 Task: Find connections with filter location Bordj Bou Arreridj with filter topic #Jobopeningwith filter profile language Potuguese with filter current company British Safety Council with filter school Cambridge International School with filter industry Commercial and Industrial Machinery Maintenance with filter service category Human Resources with filter keywords title Mentor
Action: Mouse moved to (563, 66)
Screenshot: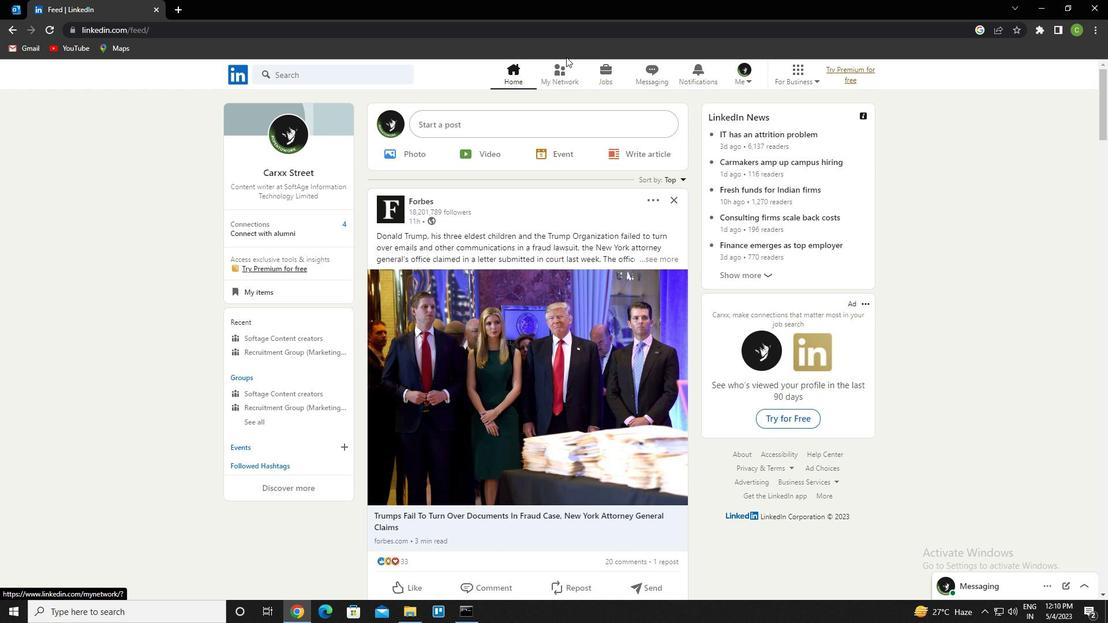 
Action: Mouse pressed left at (563, 66)
Screenshot: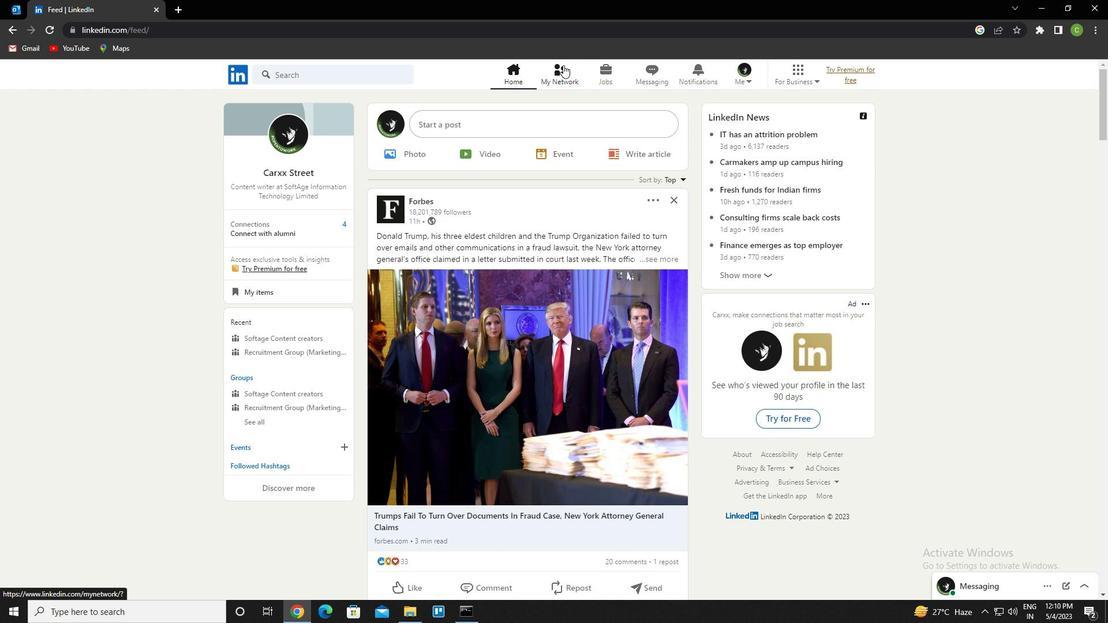 
Action: Mouse moved to (362, 140)
Screenshot: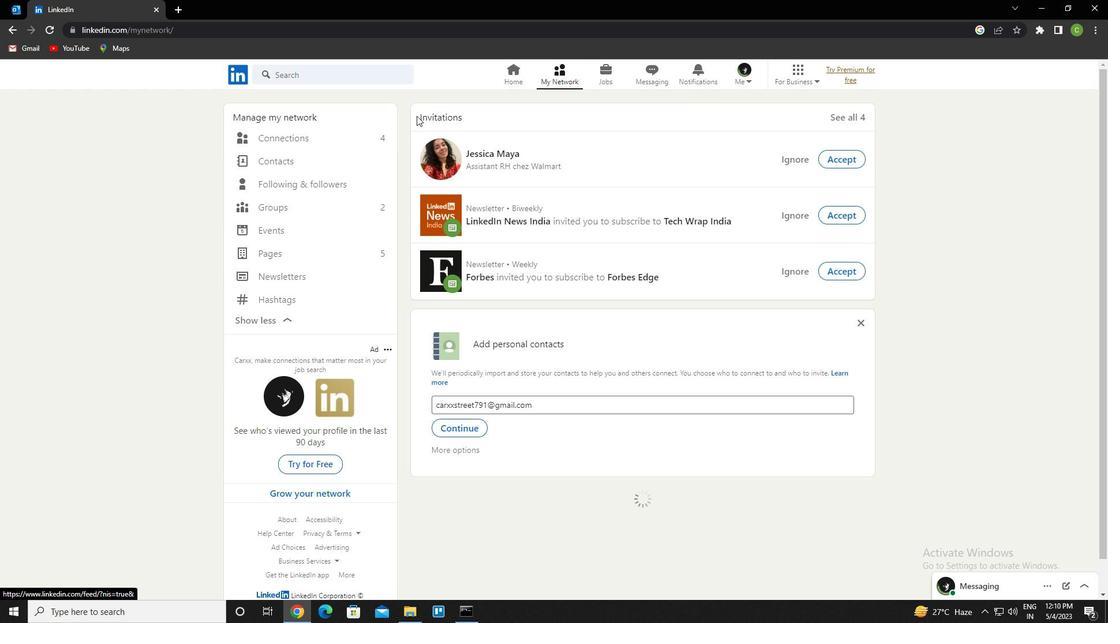 
Action: Mouse pressed left at (362, 140)
Screenshot: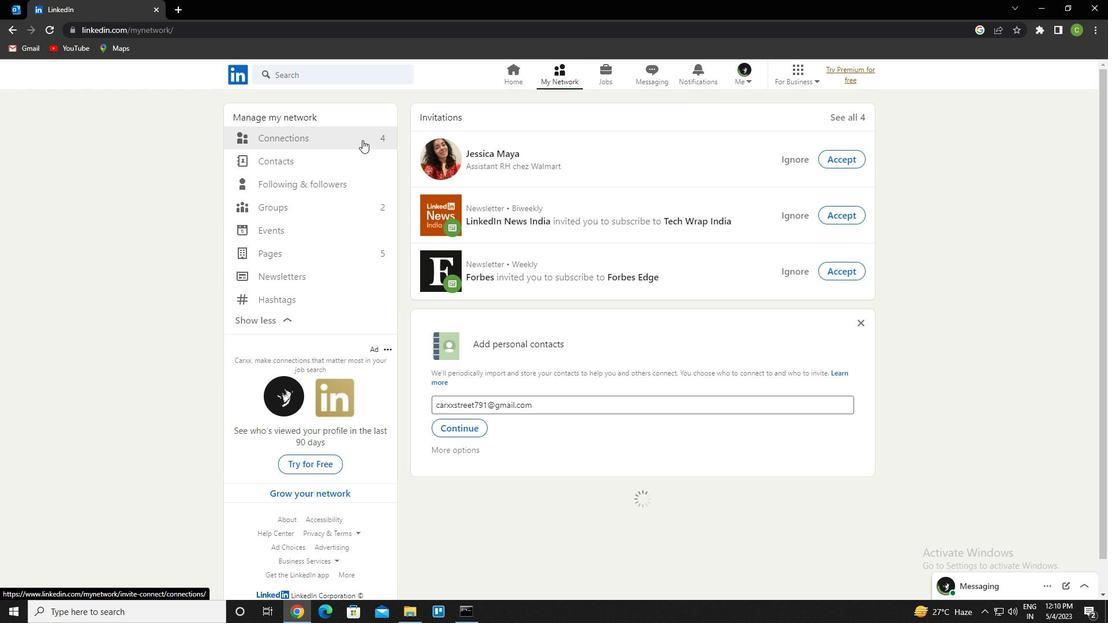
Action: Mouse moved to (642, 136)
Screenshot: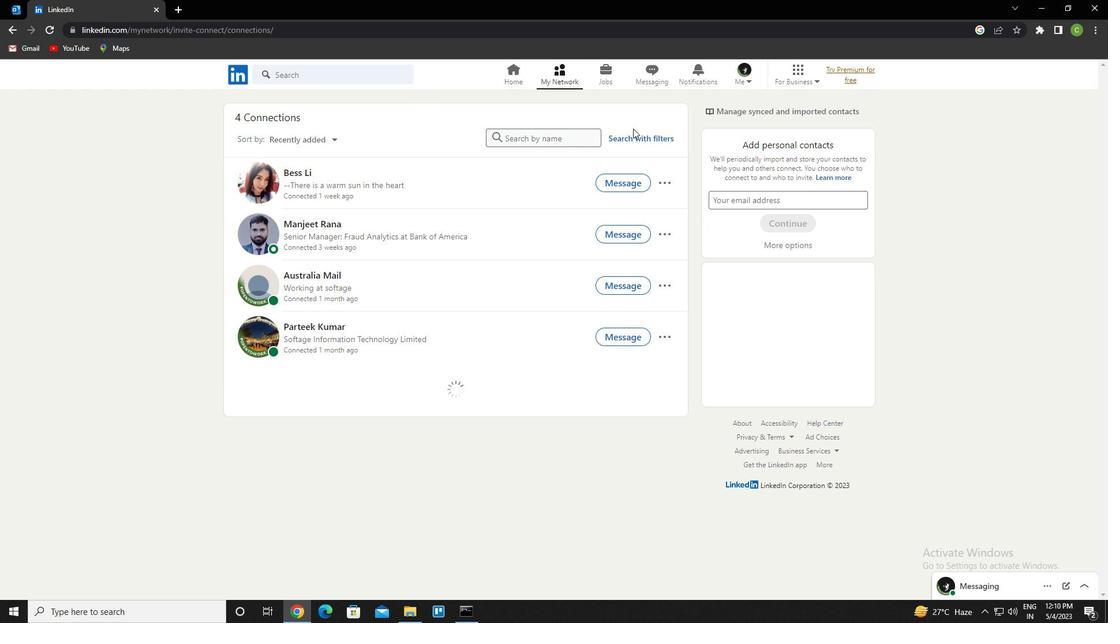 
Action: Mouse pressed left at (642, 136)
Screenshot: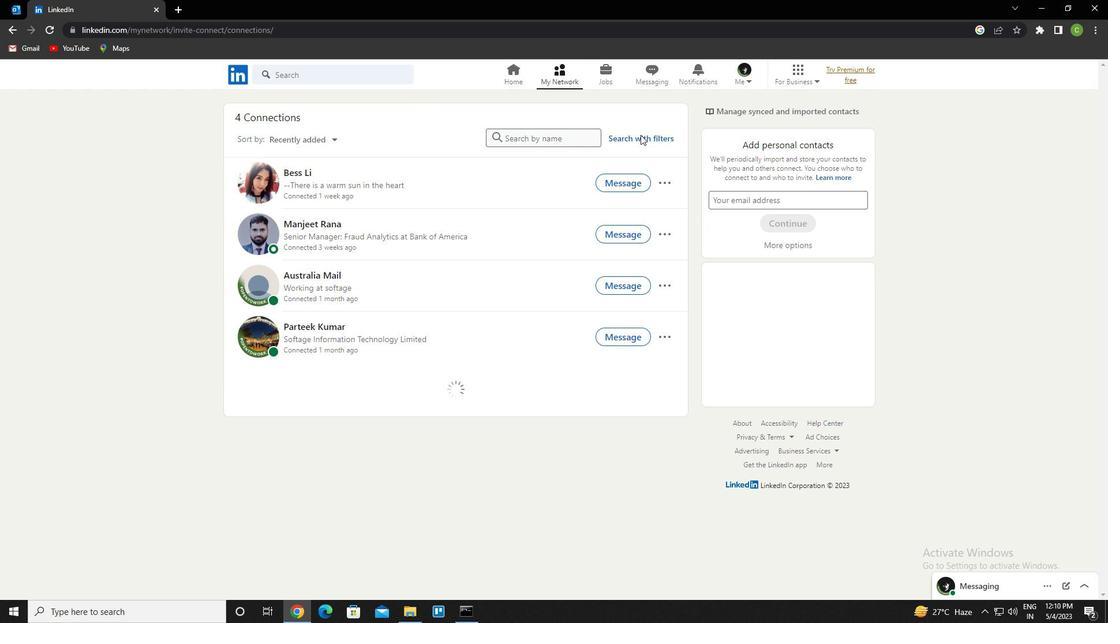 
Action: Mouse moved to (594, 104)
Screenshot: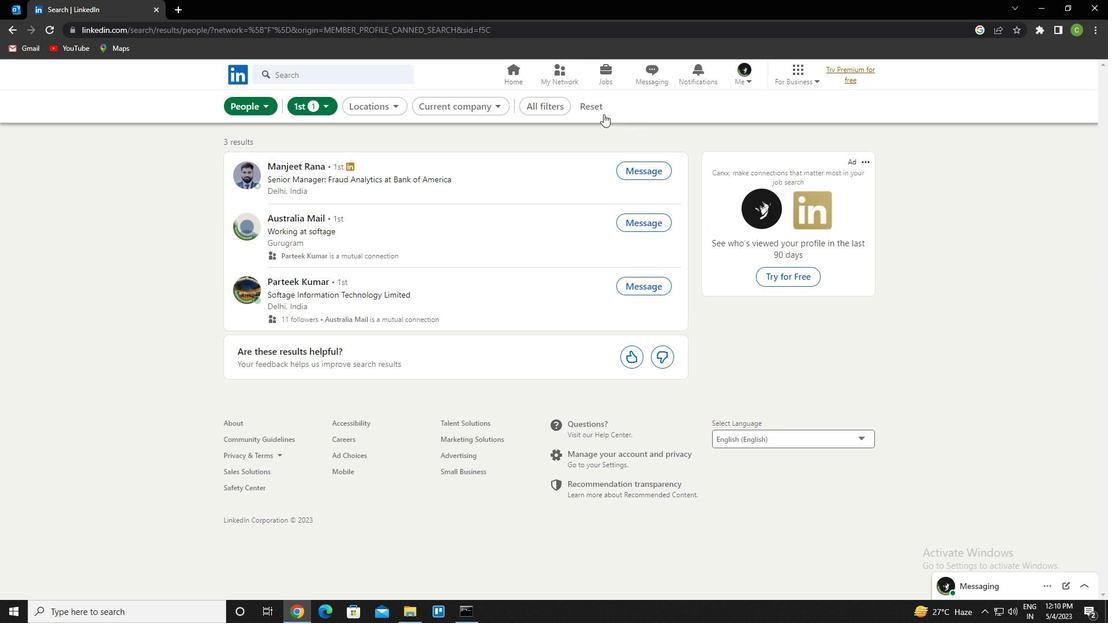 
Action: Mouse pressed left at (594, 104)
Screenshot: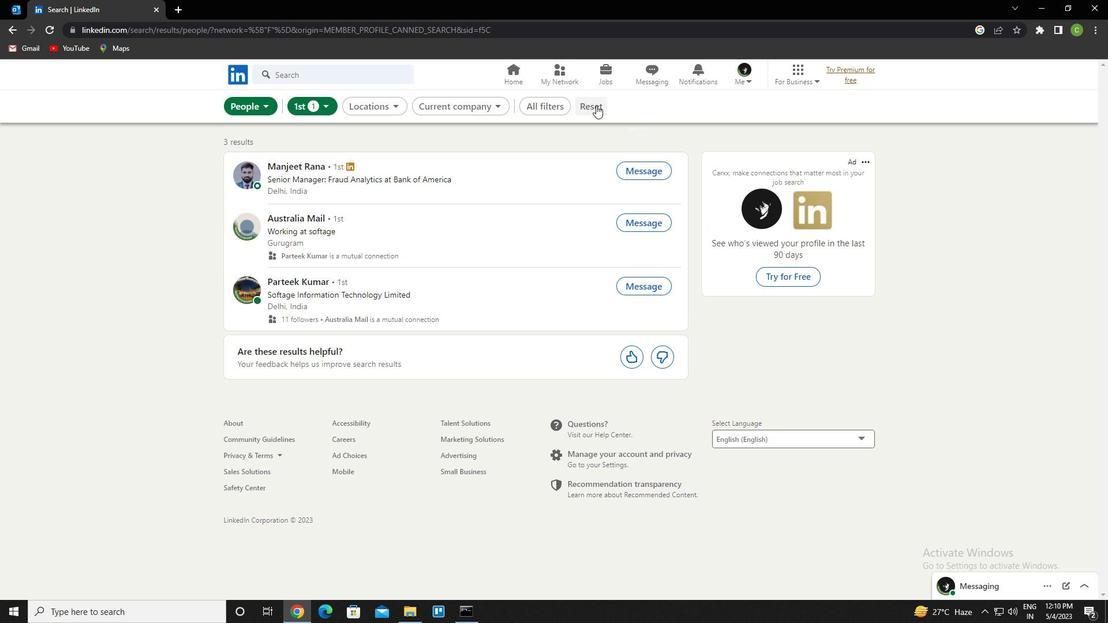 
Action: Mouse moved to (585, 109)
Screenshot: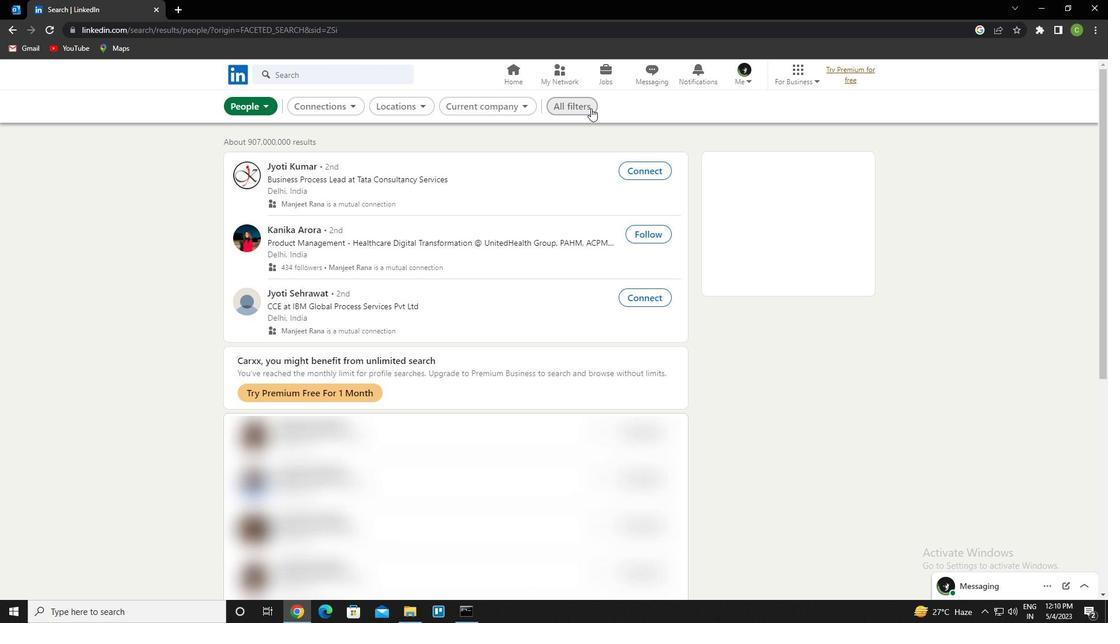 
Action: Mouse pressed left at (585, 109)
Screenshot: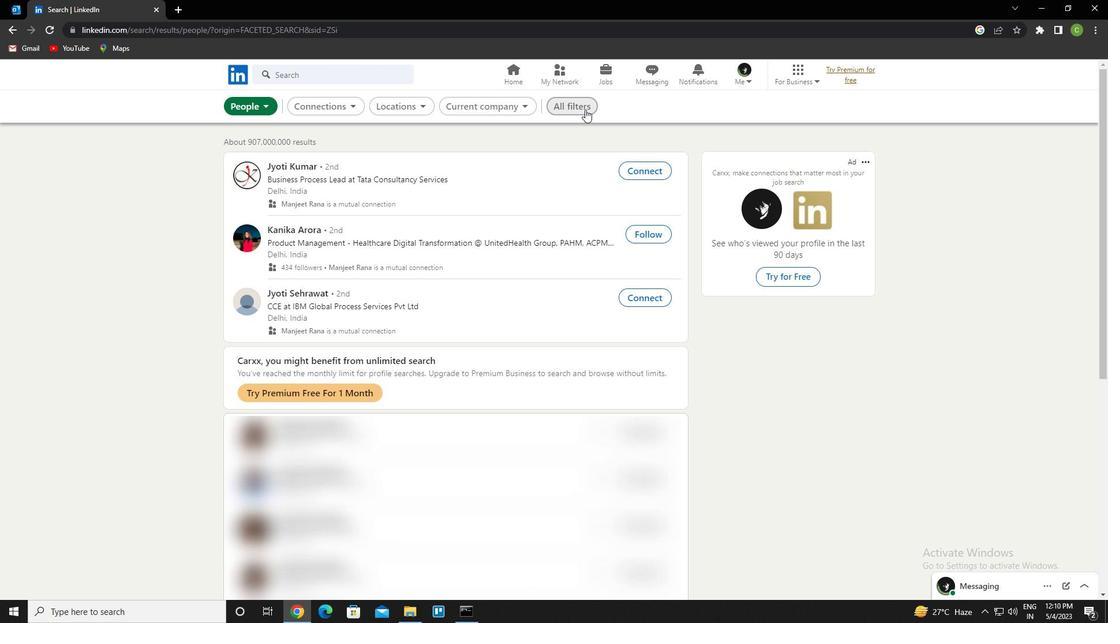 
Action: Mouse moved to (945, 304)
Screenshot: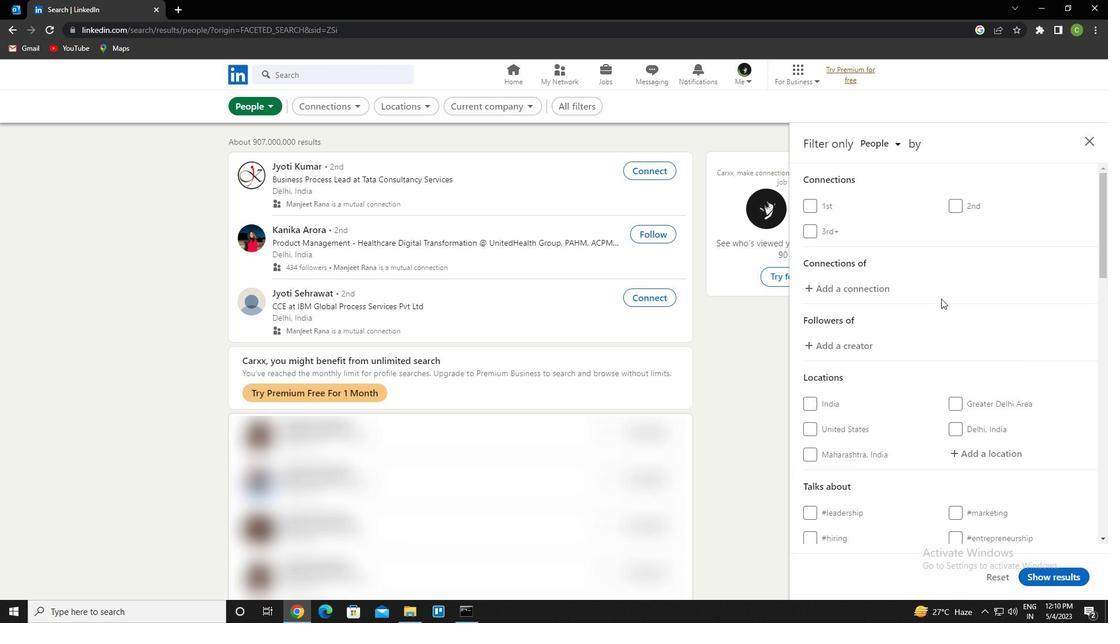 
Action: Mouse scrolled (945, 303) with delta (0, 0)
Screenshot: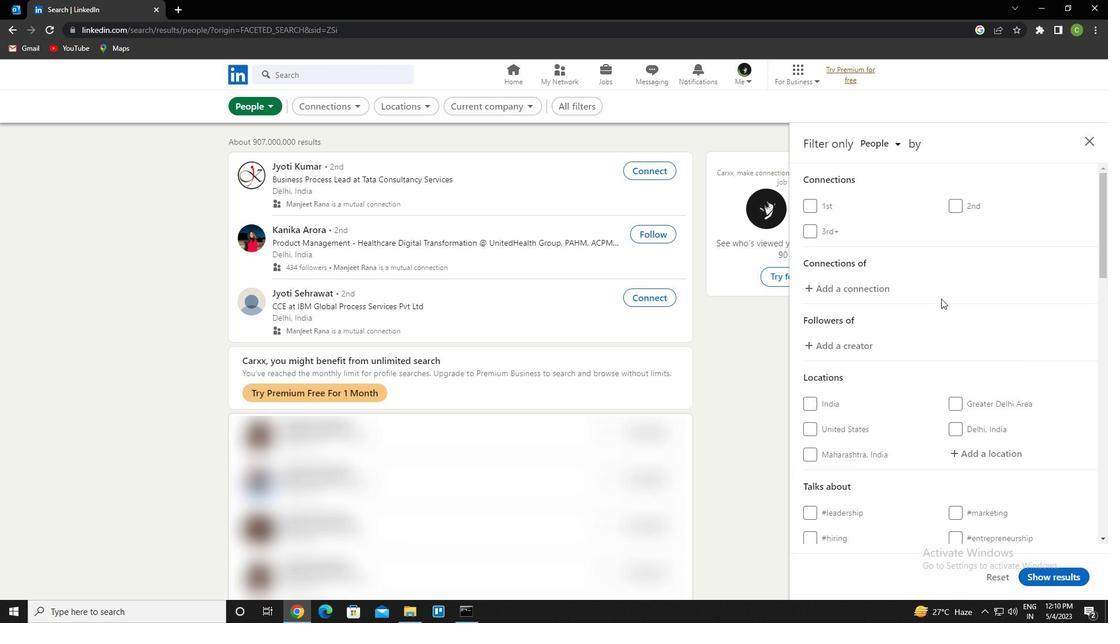 
Action: Mouse moved to (987, 388)
Screenshot: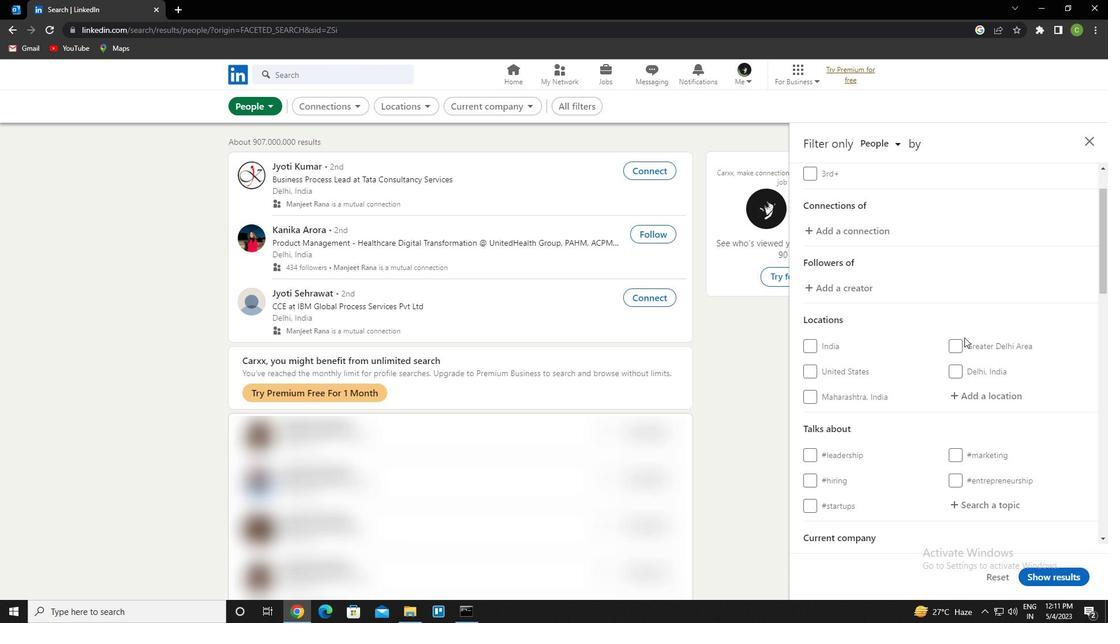 
Action: Mouse pressed left at (987, 388)
Screenshot: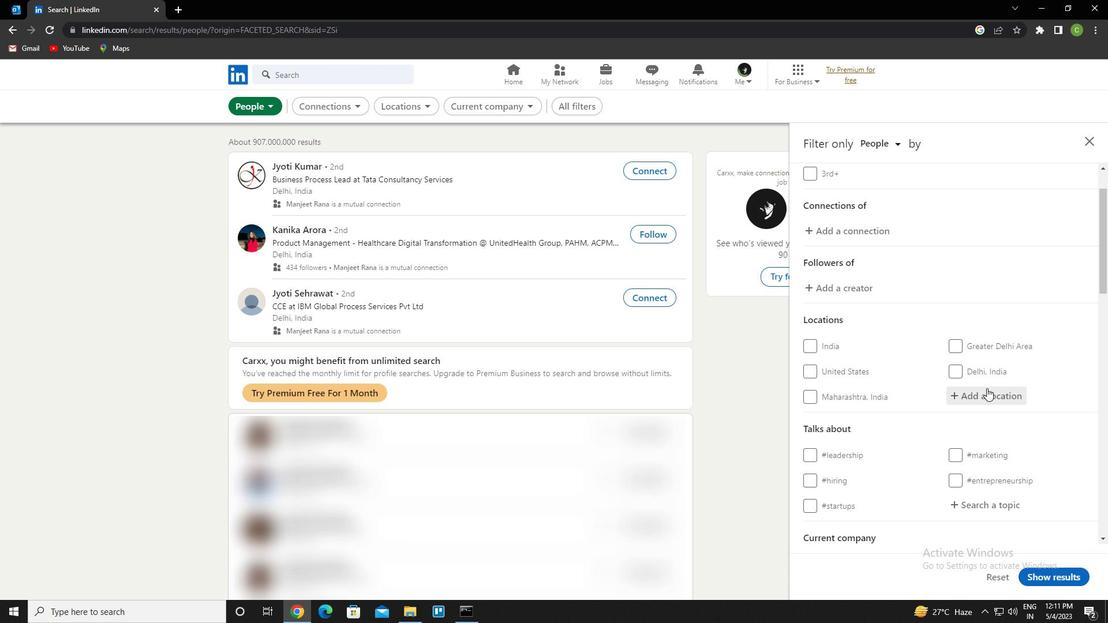 
Action: Key pressed <Key.caps_lock>b<Key.caps_lock>ordj<Key.space>bou<Key.space>arrer<Key.down><Key.enter>
Screenshot: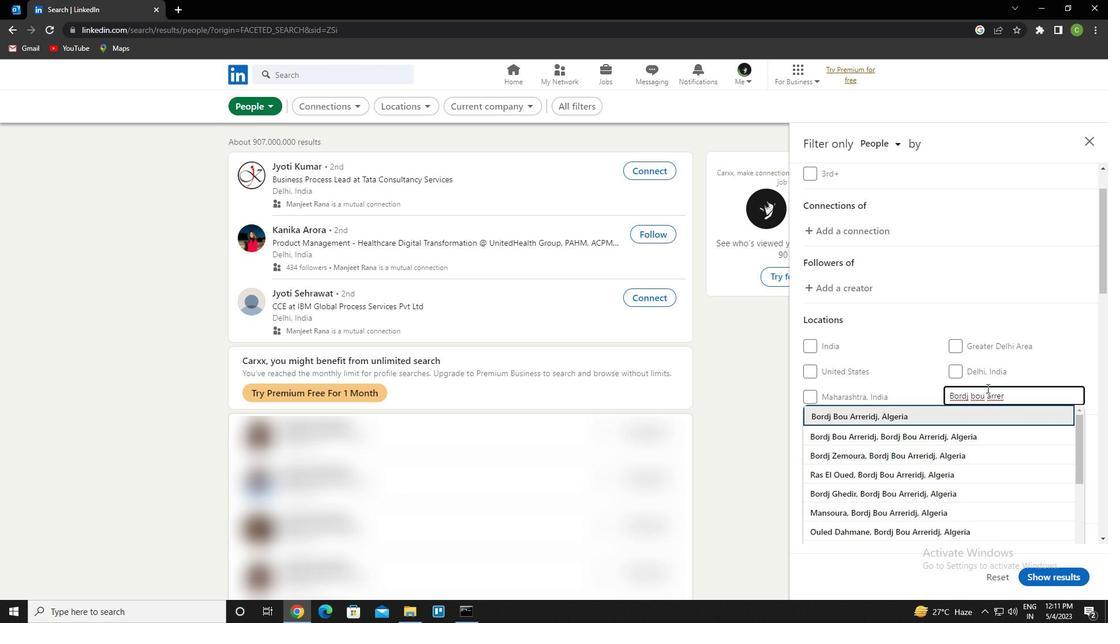
Action: Mouse moved to (988, 388)
Screenshot: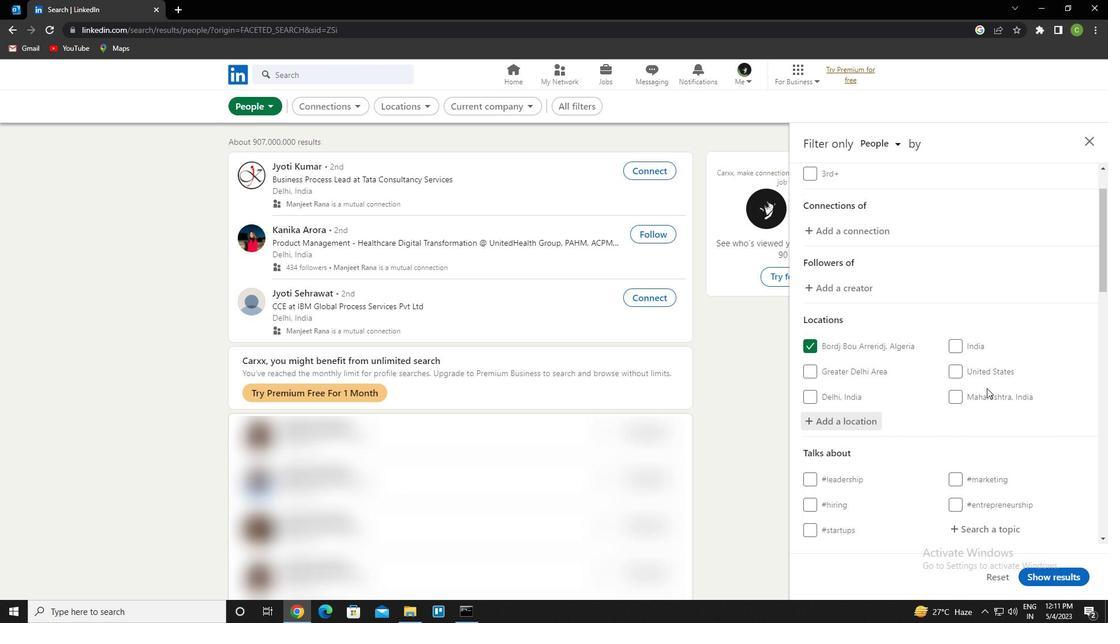 
Action: Mouse scrolled (988, 388) with delta (0, 0)
Screenshot: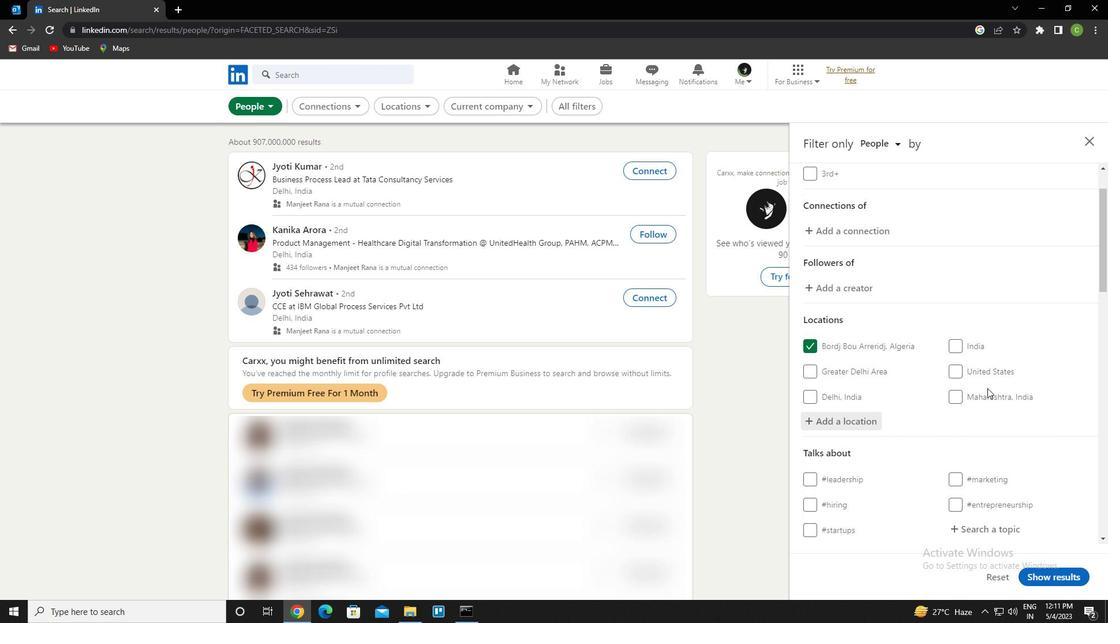 
Action: Mouse moved to (988, 387)
Screenshot: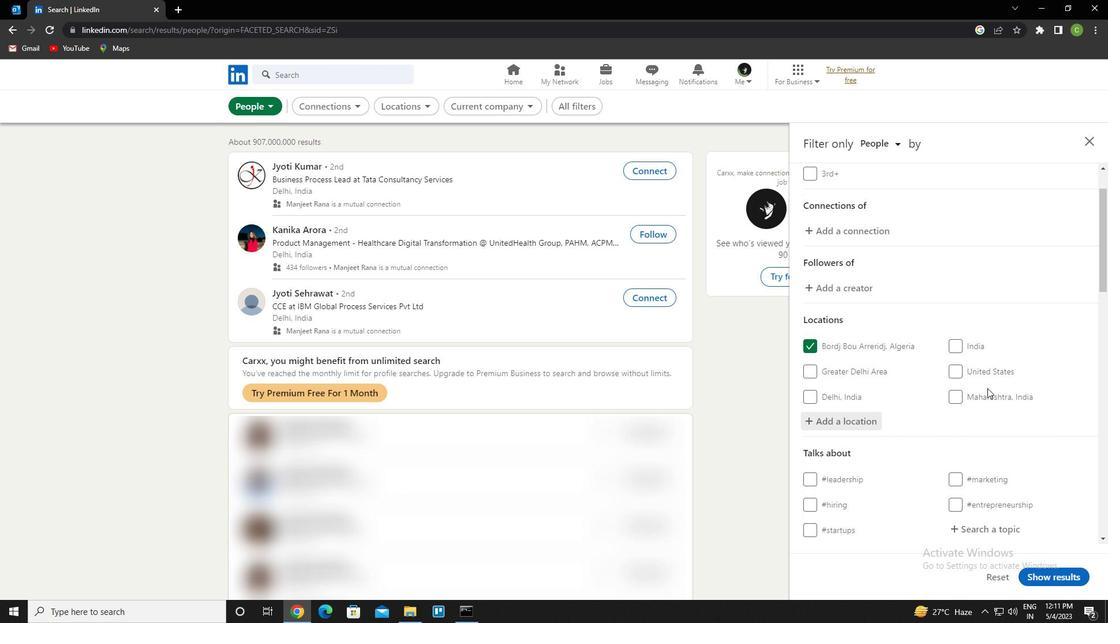 
Action: Mouse scrolled (988, 386) with delta (0, 0)
Screenshot: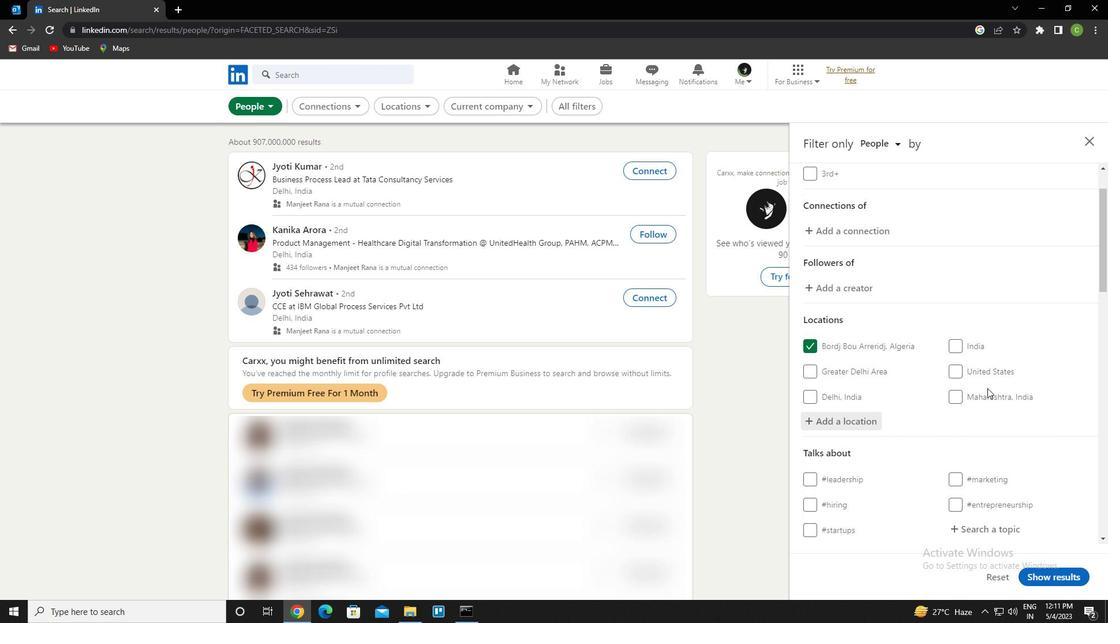 
Action: Mouse moved to (999, 409)
Screenshot: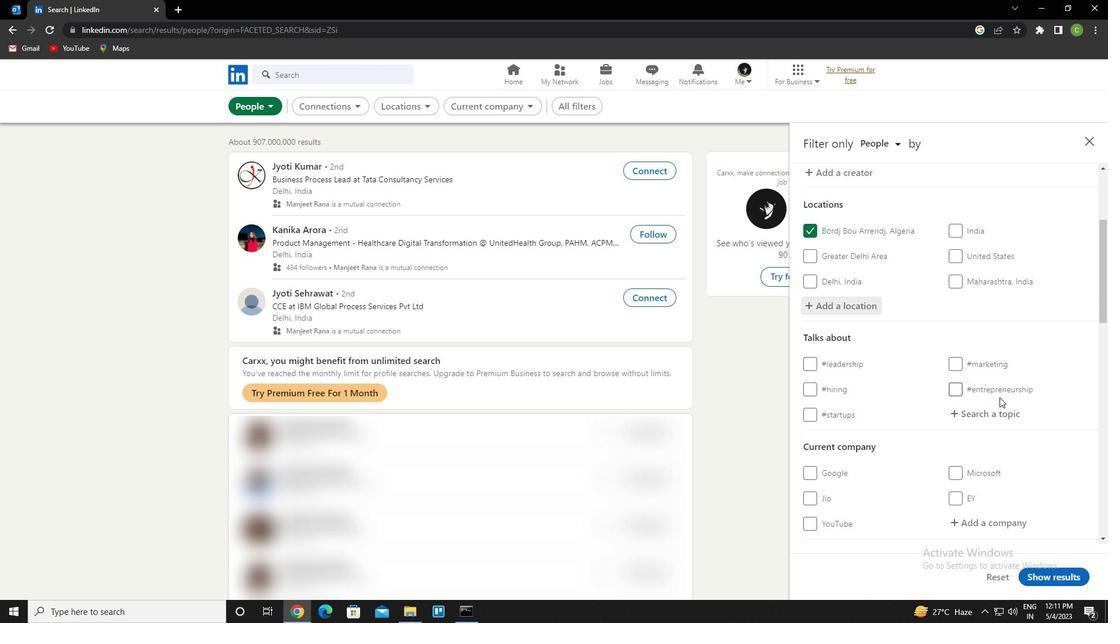 
Action: Mouse pressed left at (999, 409)
Screenshot: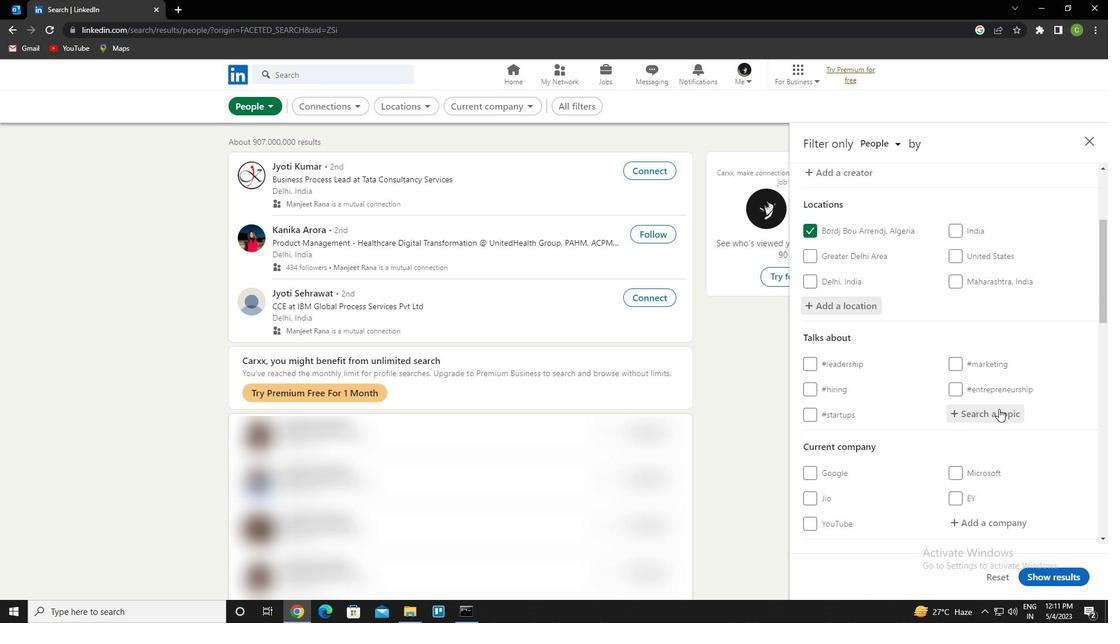 
Action: Mouse moved to (999, 409)
Screenshot: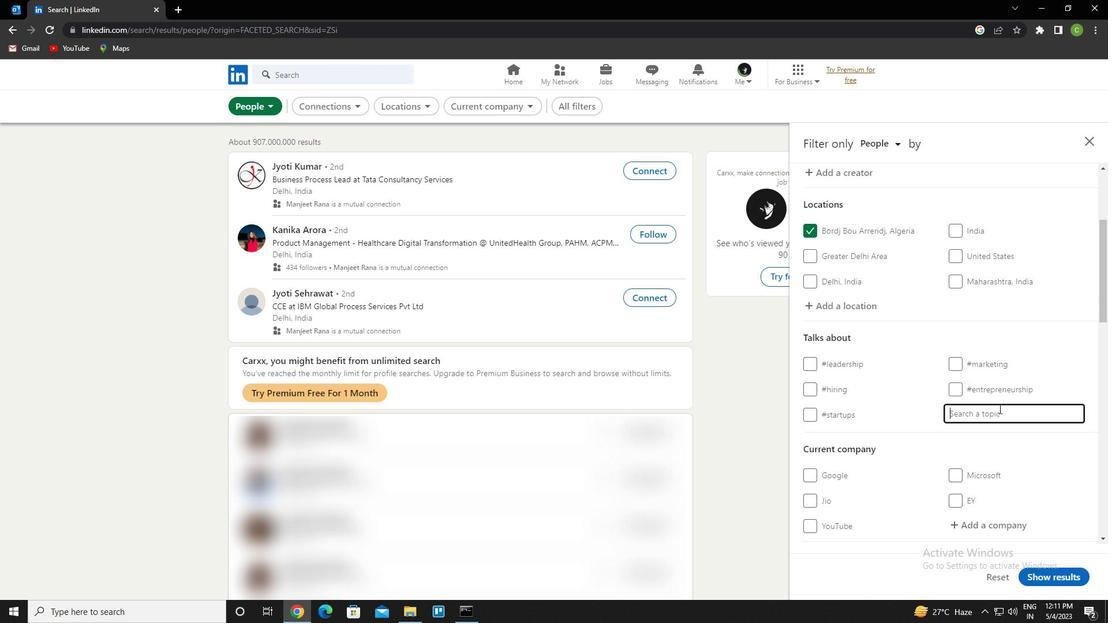 
Action: Key pressed jobopening<Key.down><Key.enter>
Screenshot: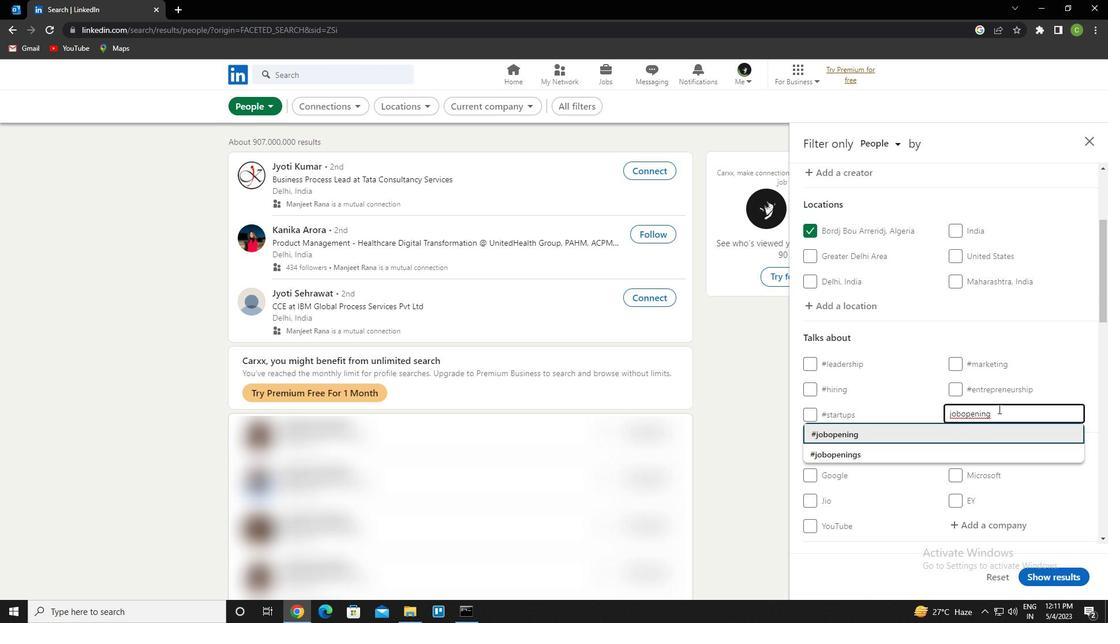 
Action: Mouse scrolled (999, 408) with delta (0, 0)
Screenshot: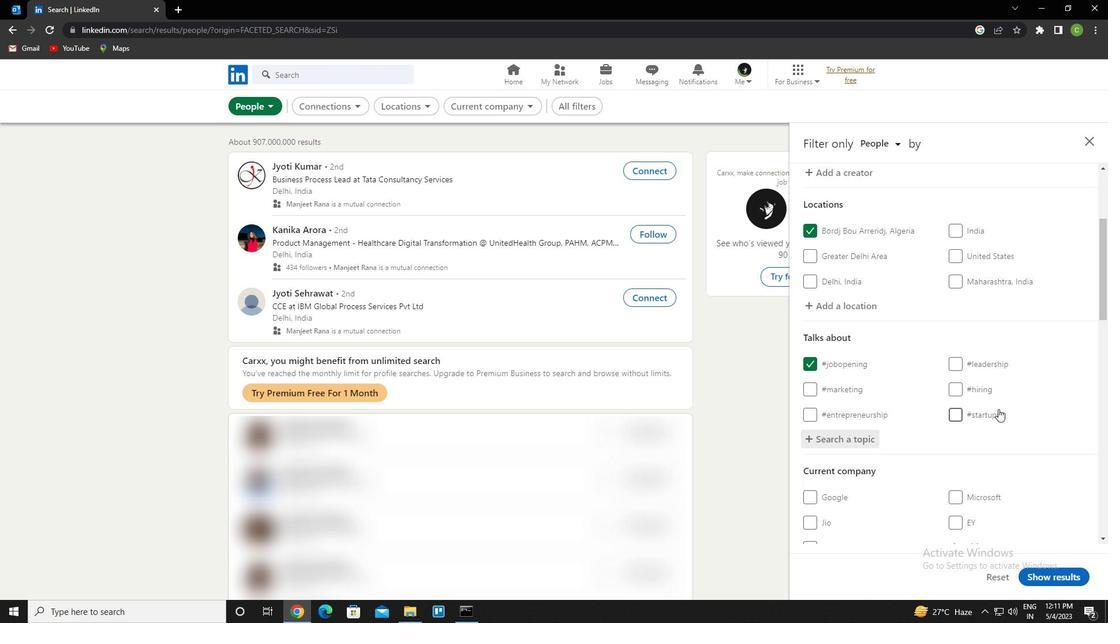 
Action: Mouse moved to (998, 412)
Screenshot: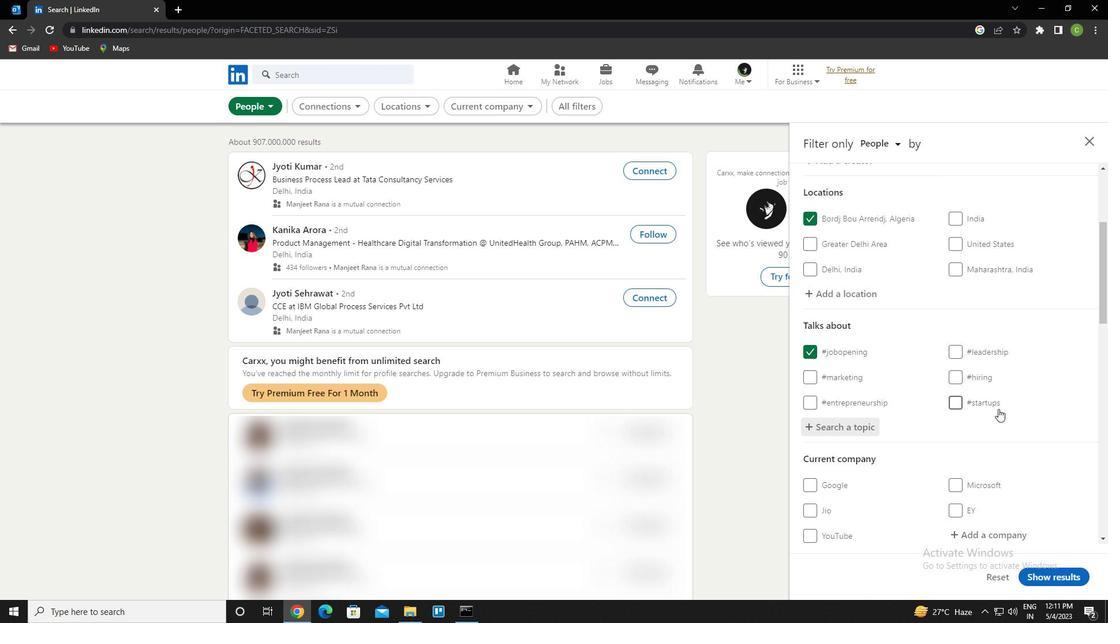 
Action: Mouse scrolled (998, 412) with delta (0, 0)
Screenshot: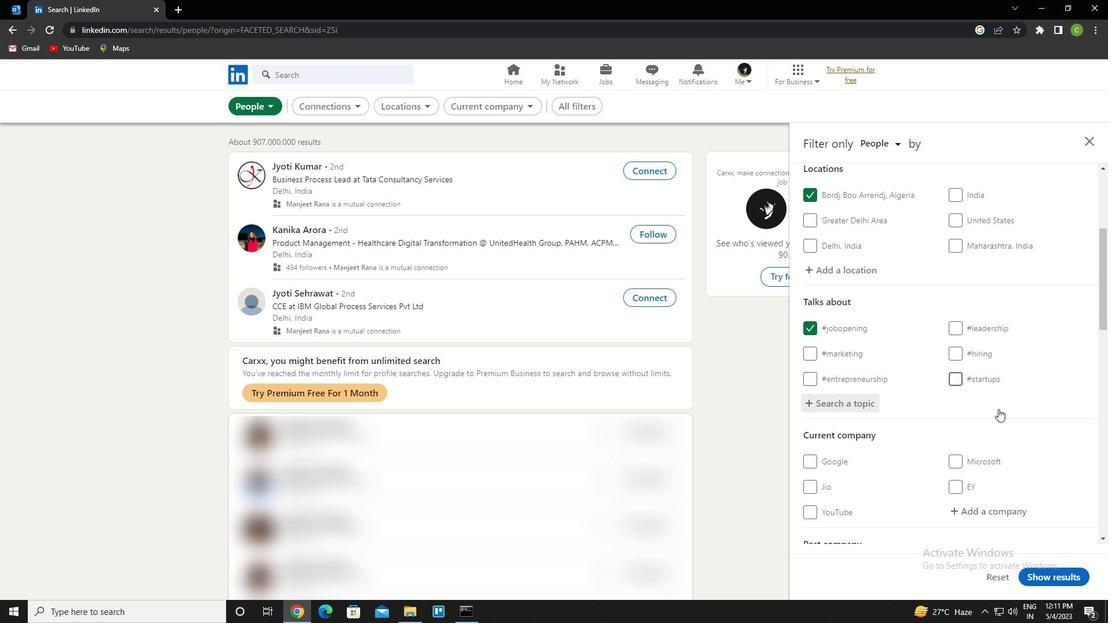 
Action: Mouse scrolled (998, 412) with delta (0, 0)
Screenshot: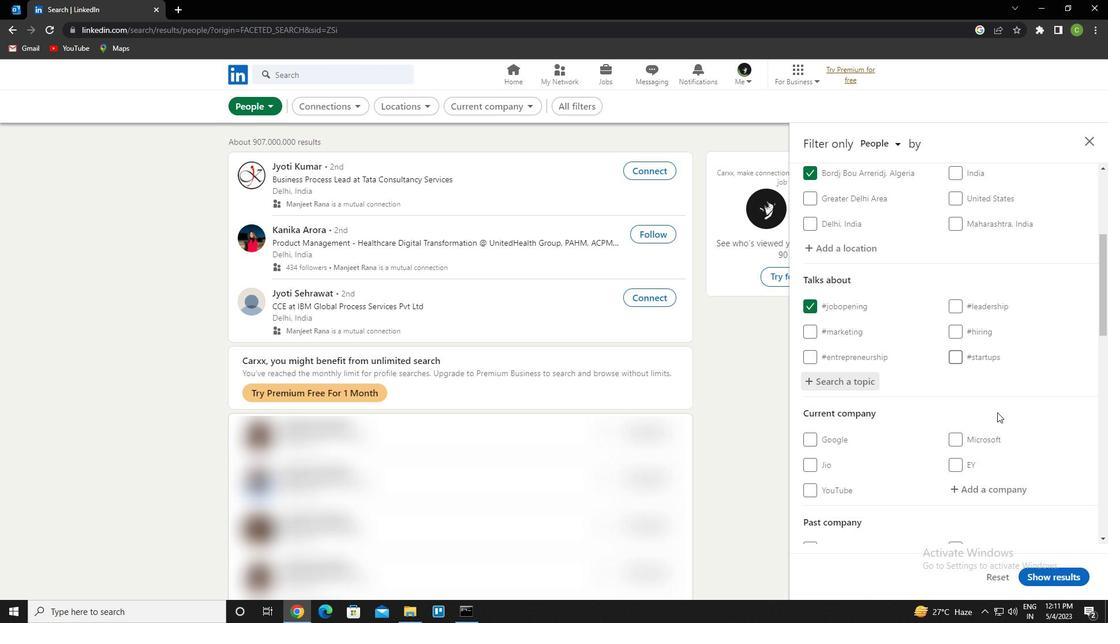 
Action: Mouse scrolled (998, 412) with delta (0, 0)
Screenshot: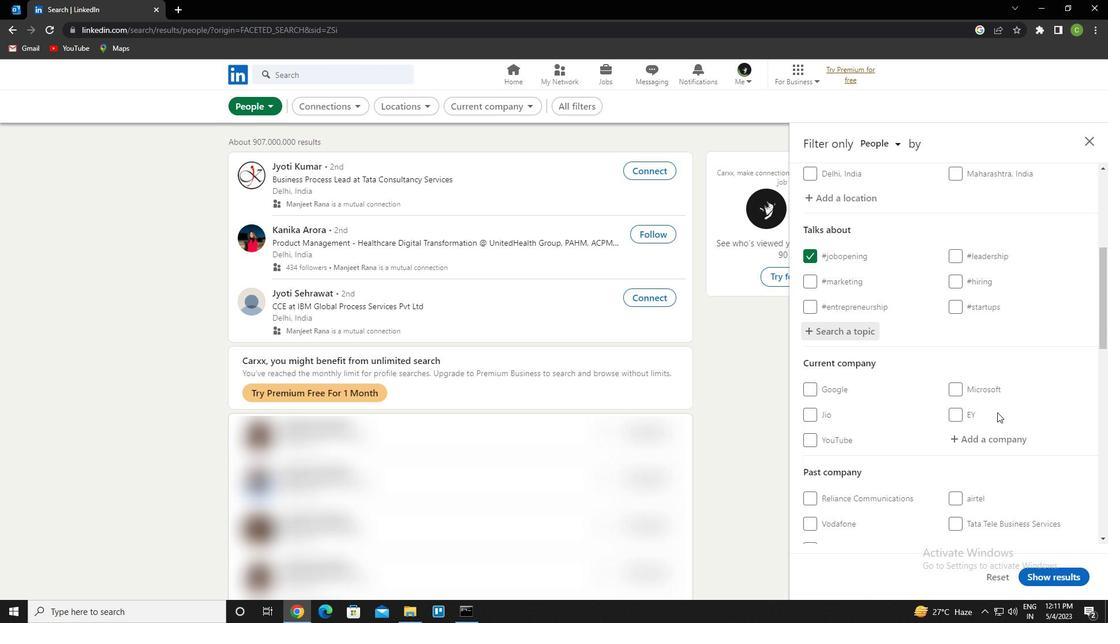 
Action: Mouse scrolled (998, 412) with delta (0, 0)
Screenshot: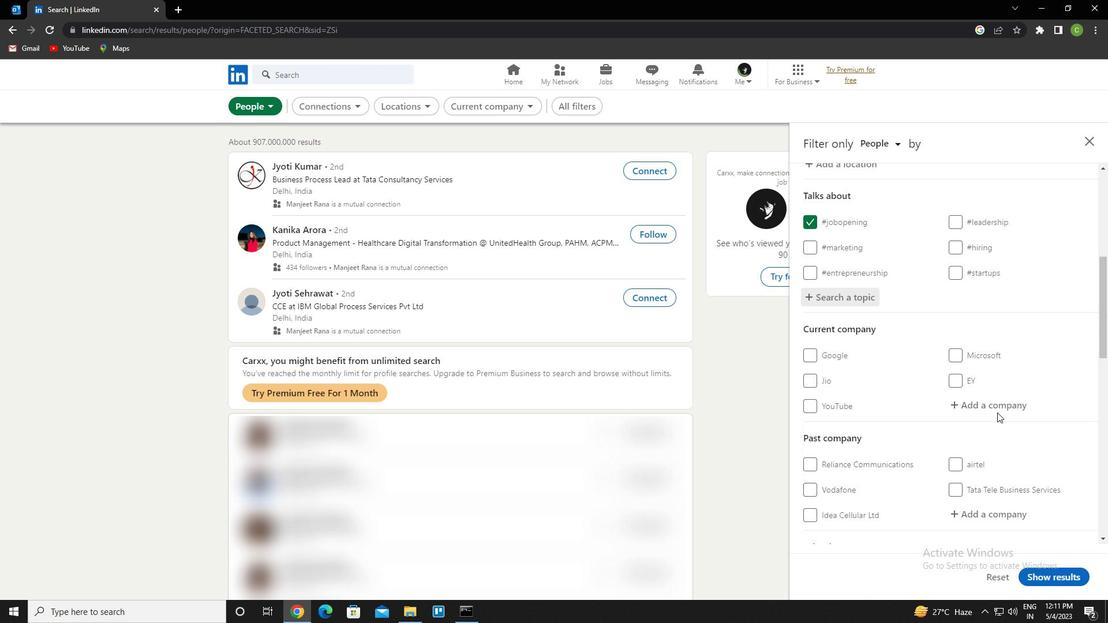 
Action: Mouse moved to (978, 399)
Screenshot: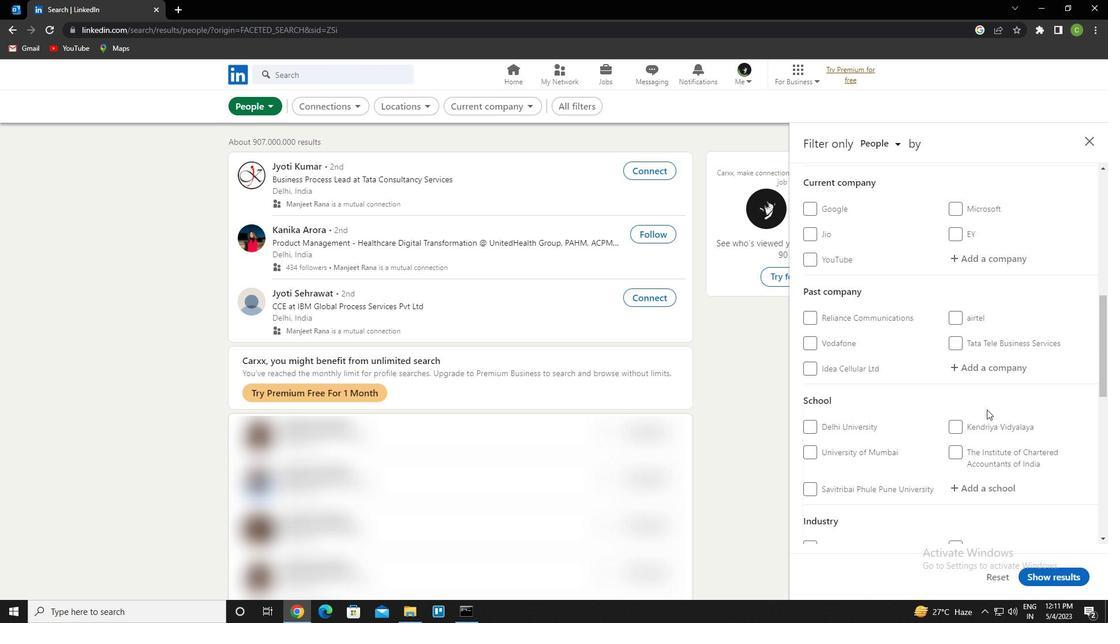 
Action: Mouse scrolled (978, 399) with delta (0, 0)
Screenshot: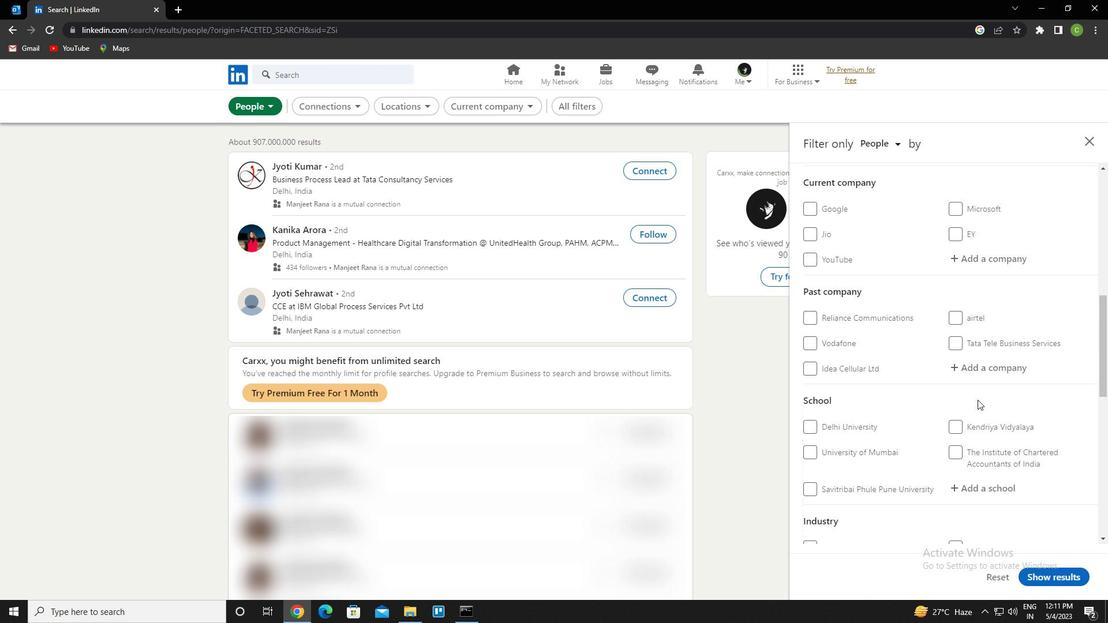 
Action: Mouse scrolled (978, 399) with delta (0, 0)
Screenshot: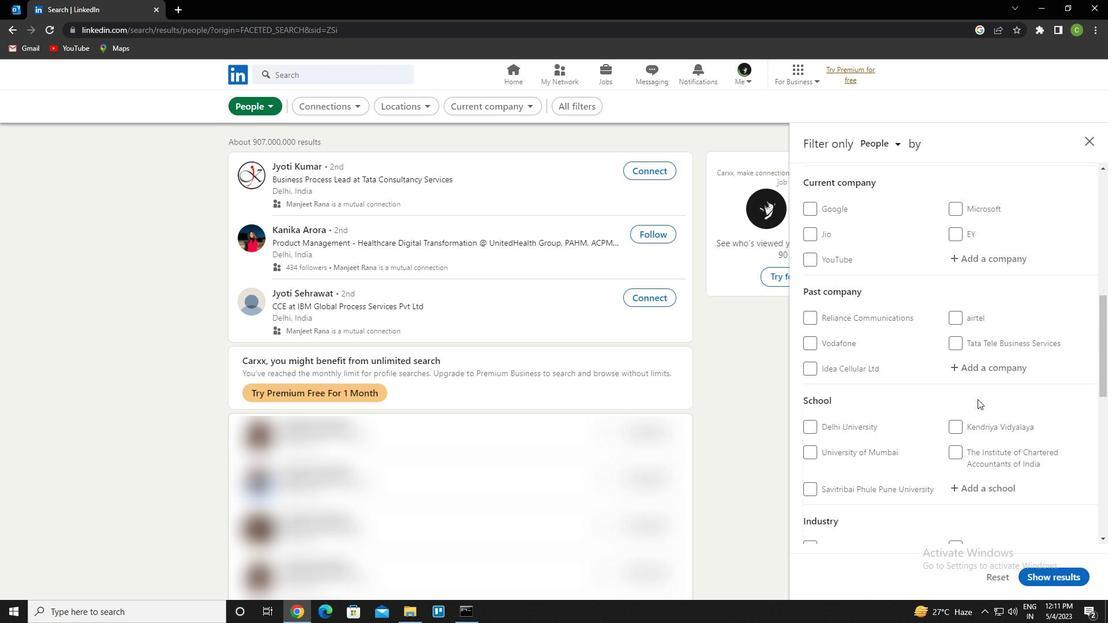 
Action: Mouse scrolled (978, 399) with delta (0, 0)
Screenshot: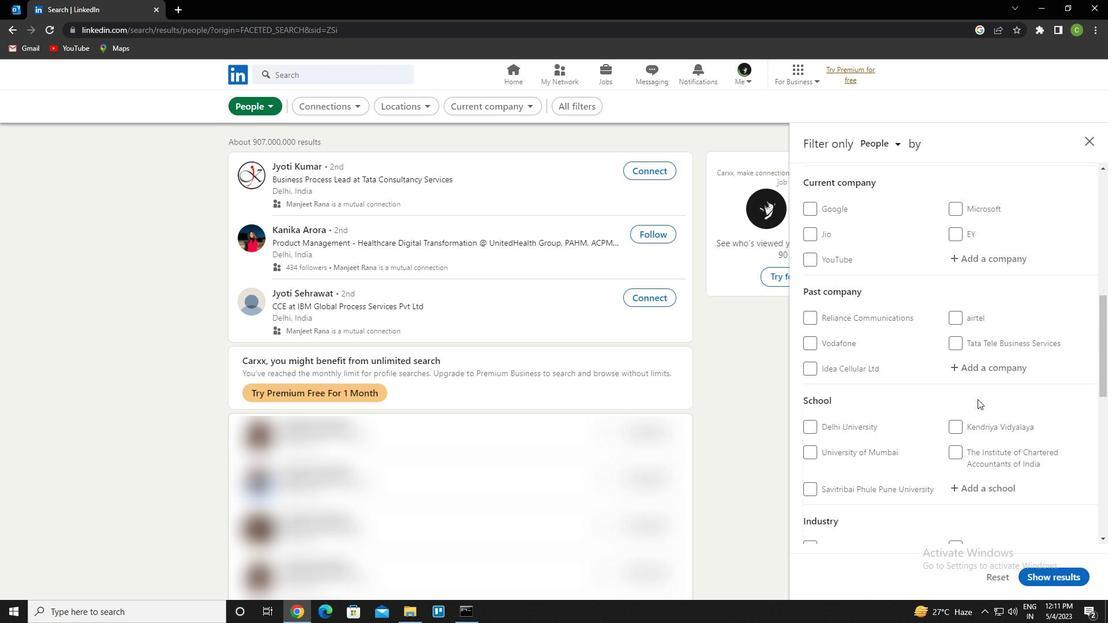
Action: Mouse scrolled (978, 399) with delta (0, 0)
Screenshot: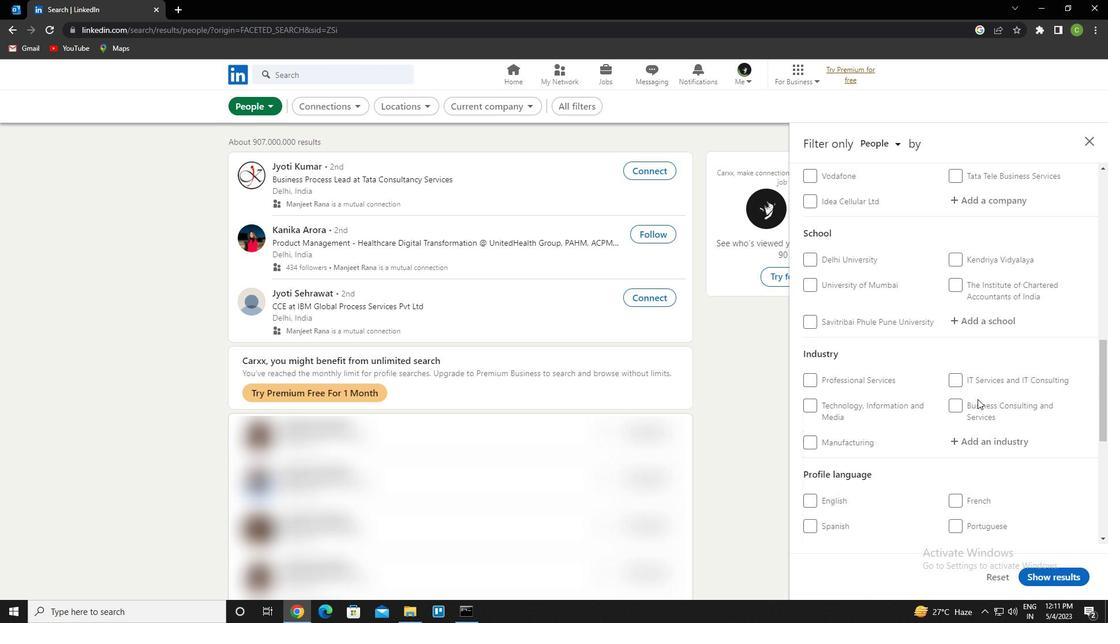 
Action: Mouse moved to (954, 462)
Screenshot: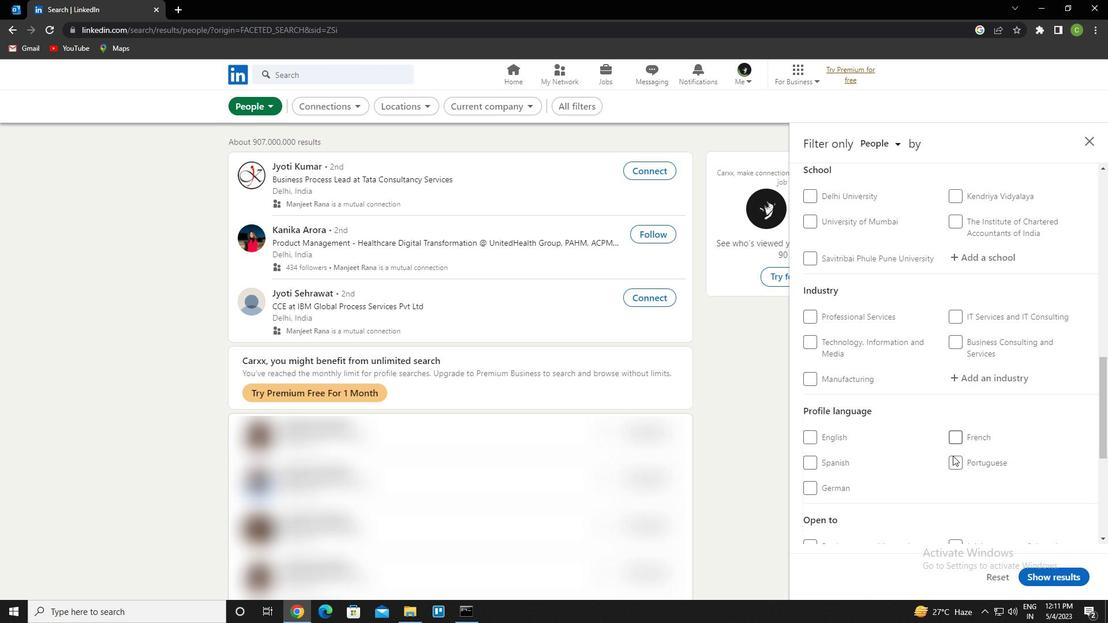 
Action: Mouse pressed left at (954, 462)
Screenshot: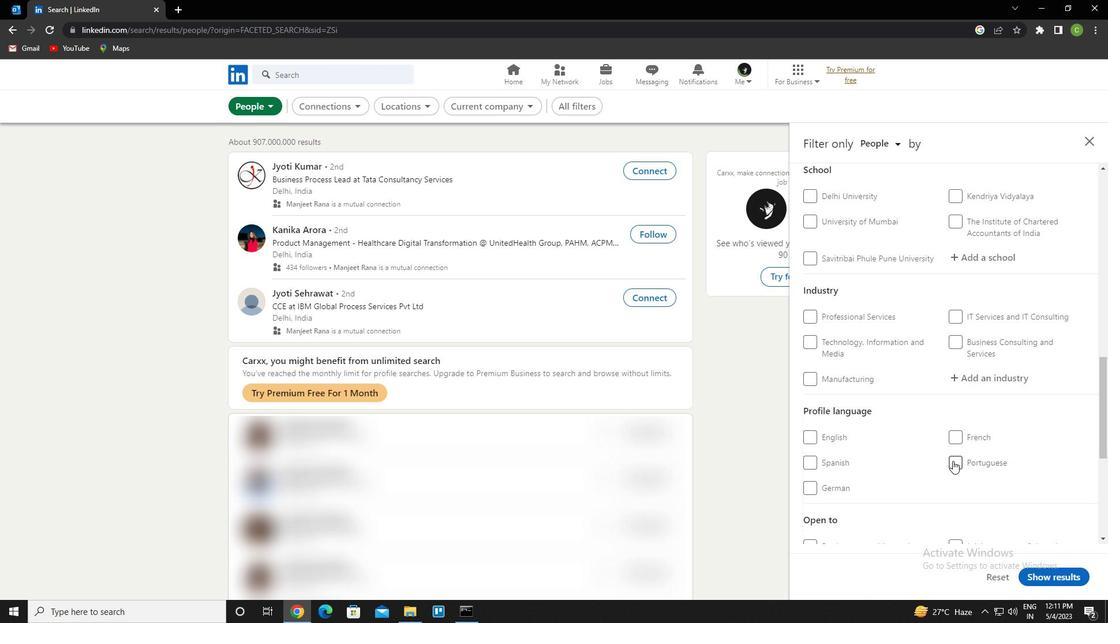 
Action: Mouse moved to (888, 413)
Screenshot: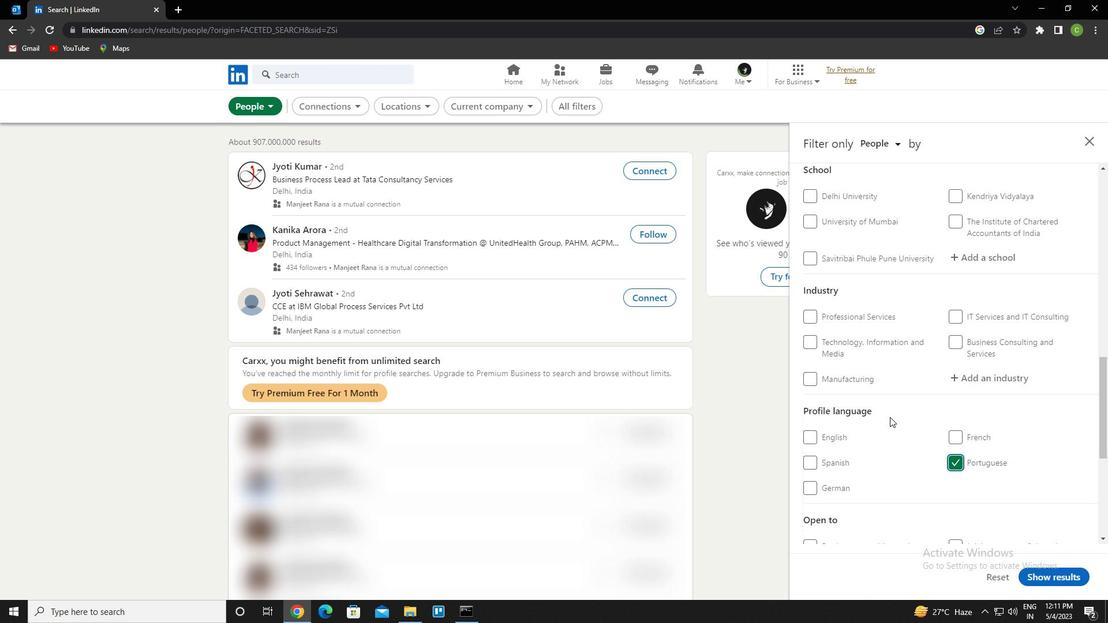 
Action: Mouse scrolled (888, 414) with delta (0, 0)
Screenshot: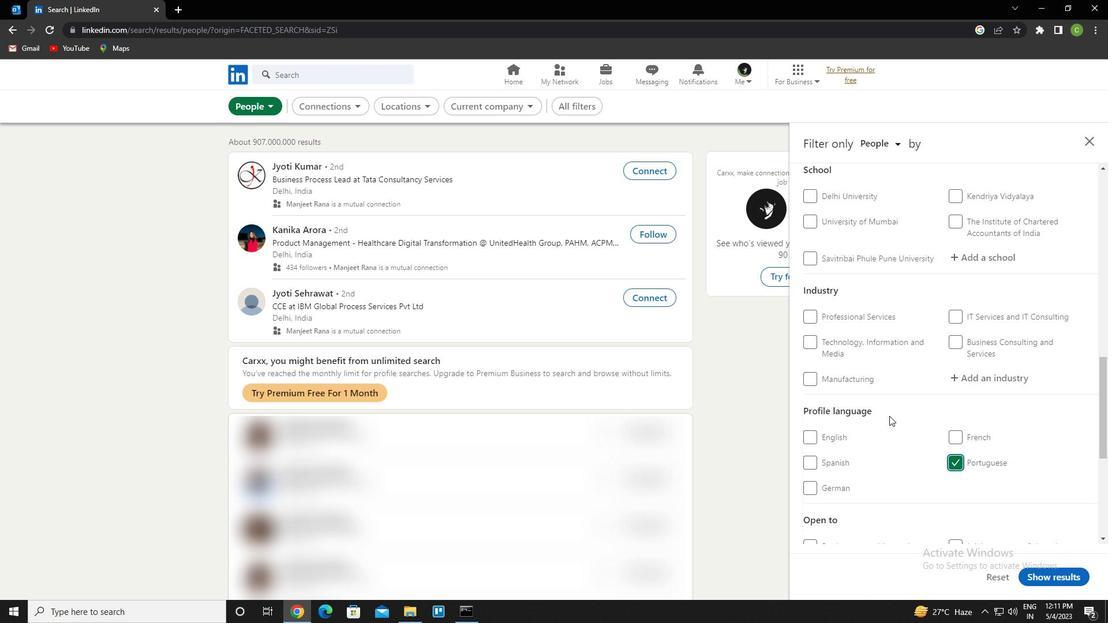 
Action: Mouse scrolled (888, 414) with delta (0, 0)
Screenshot: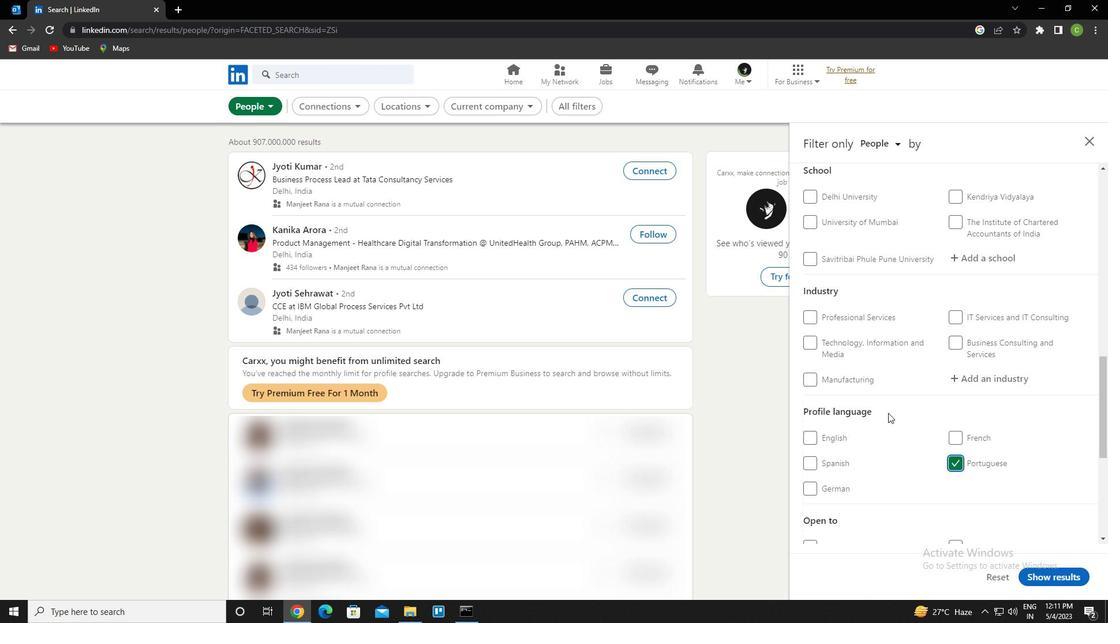 
Action: Mouse scrolled (888, 414) with delta (0, 0)
Screenshot: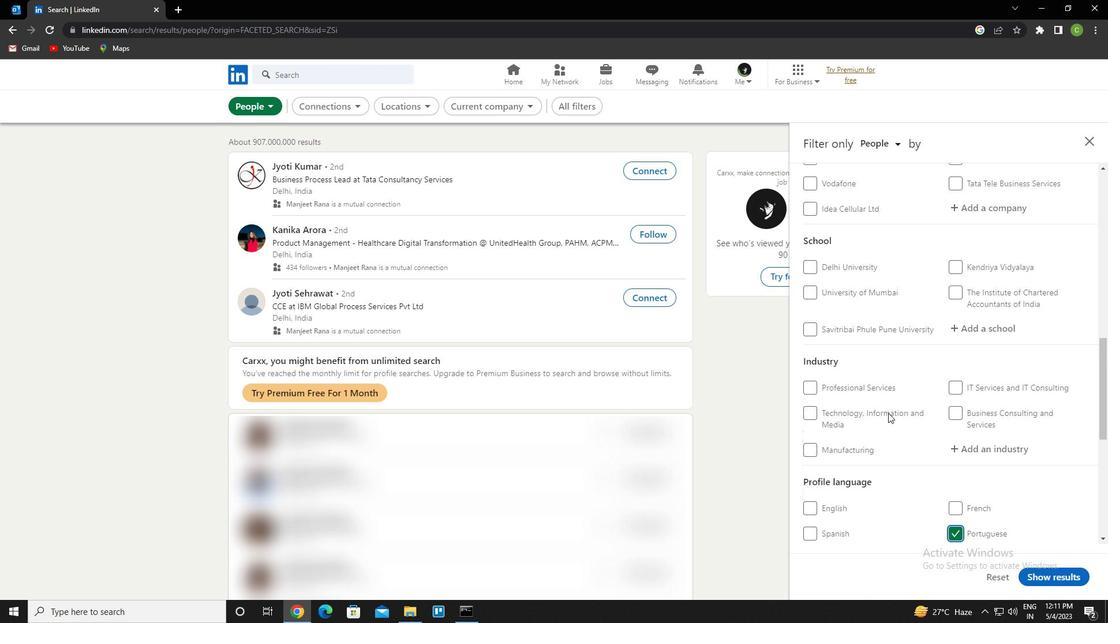
Action: Mouse scrolled (888, 414) with delta (0, 0)
Screenshot: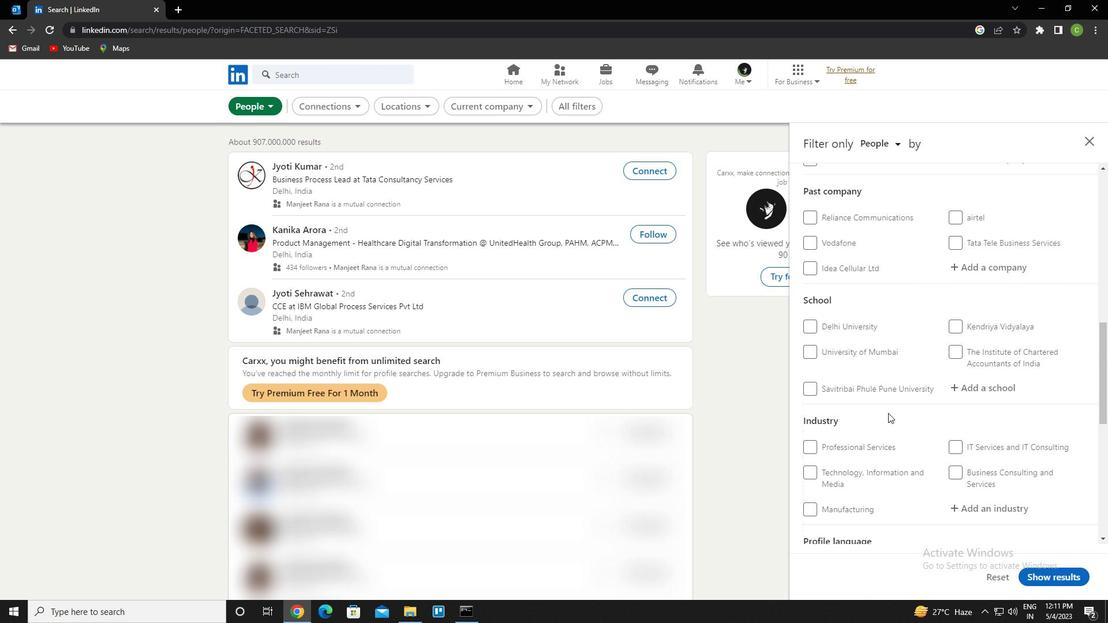 
Action: Mouse scrolled (888, 414) with delta (0, 0)
Screenshot: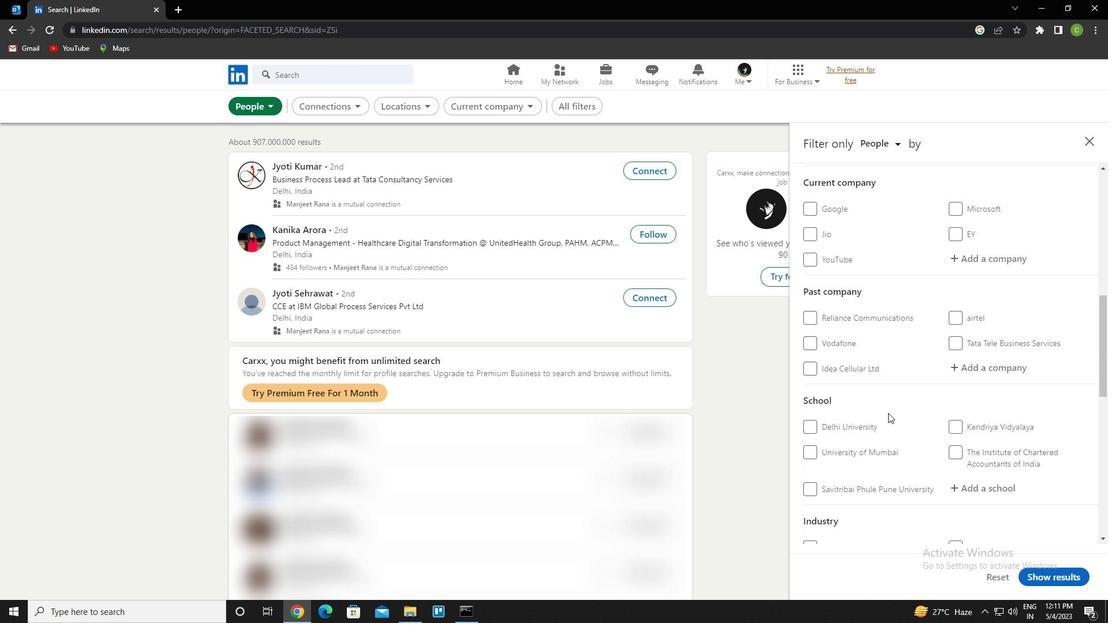
Action: Mouse moved to (1000, 321)
Screenshot: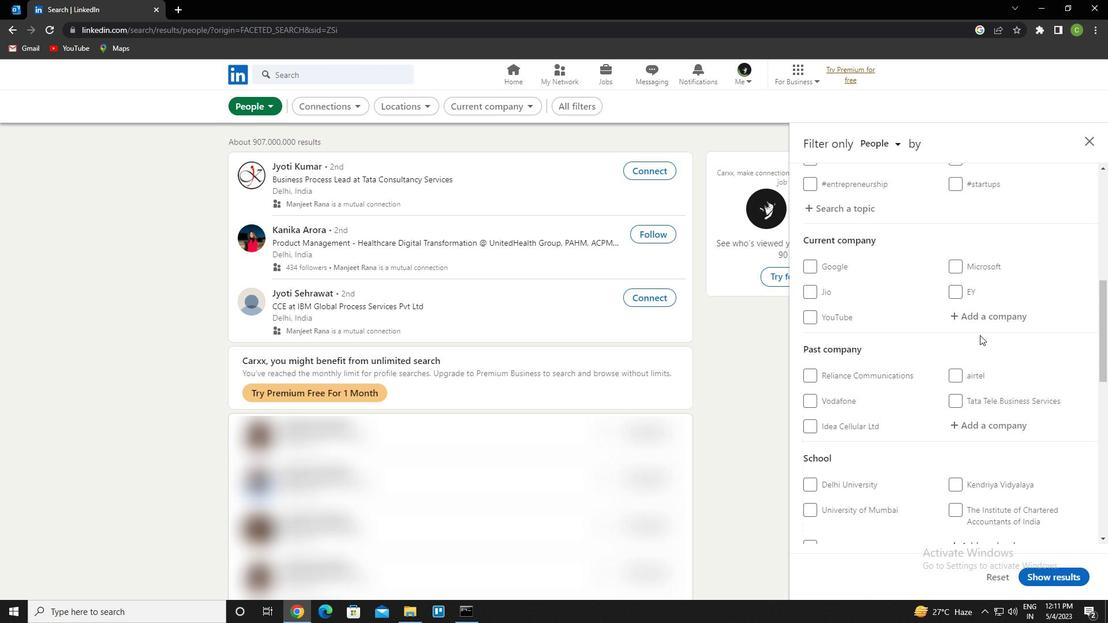 
Action: Mouse pressed left at (1000, 321)
Screenshot: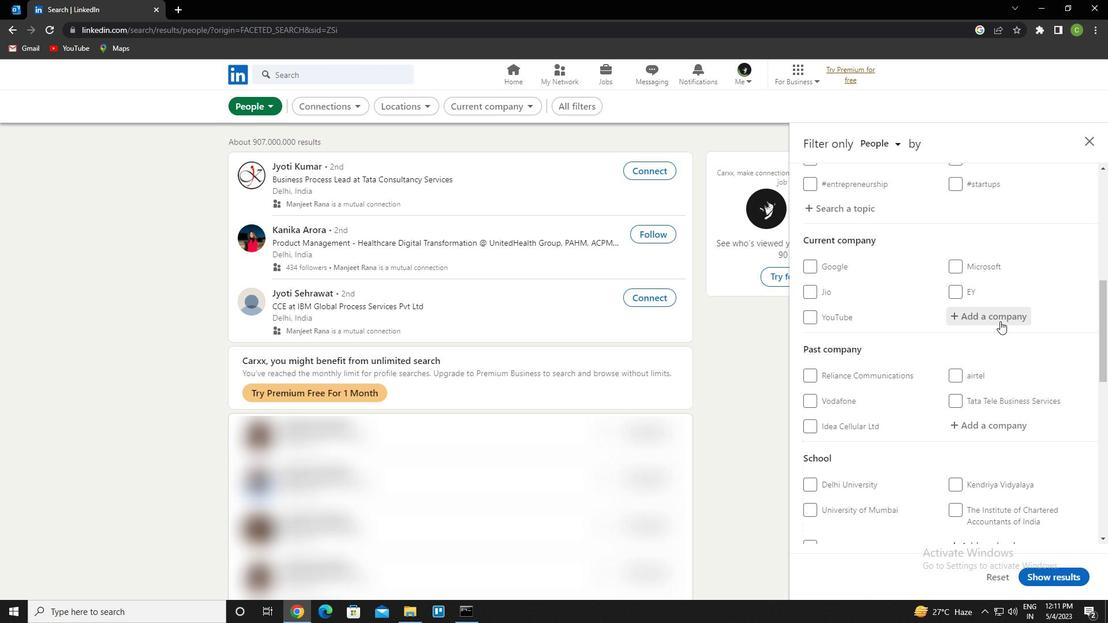 
Action: Key pressed <Key.caps_lock>b<Key.caps_lock>ritish<Key.space>safety<Key.space>council<Key.down><Key.enter>
Screenshot: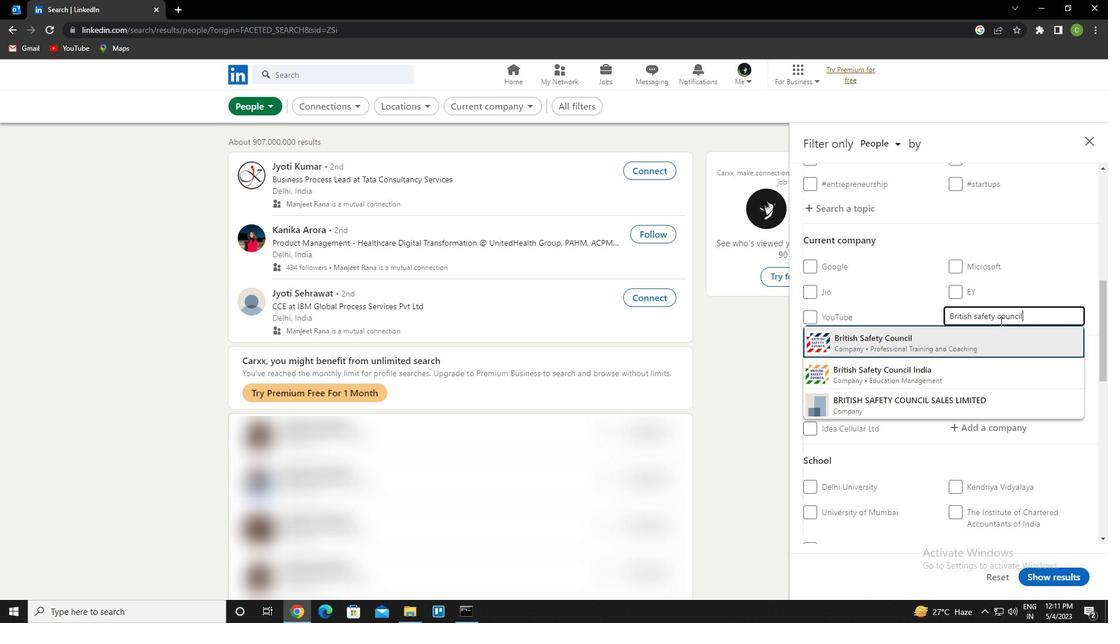 
Action: Mouse scrolled (1000, 321) with delta (0, 0)
Screenshot: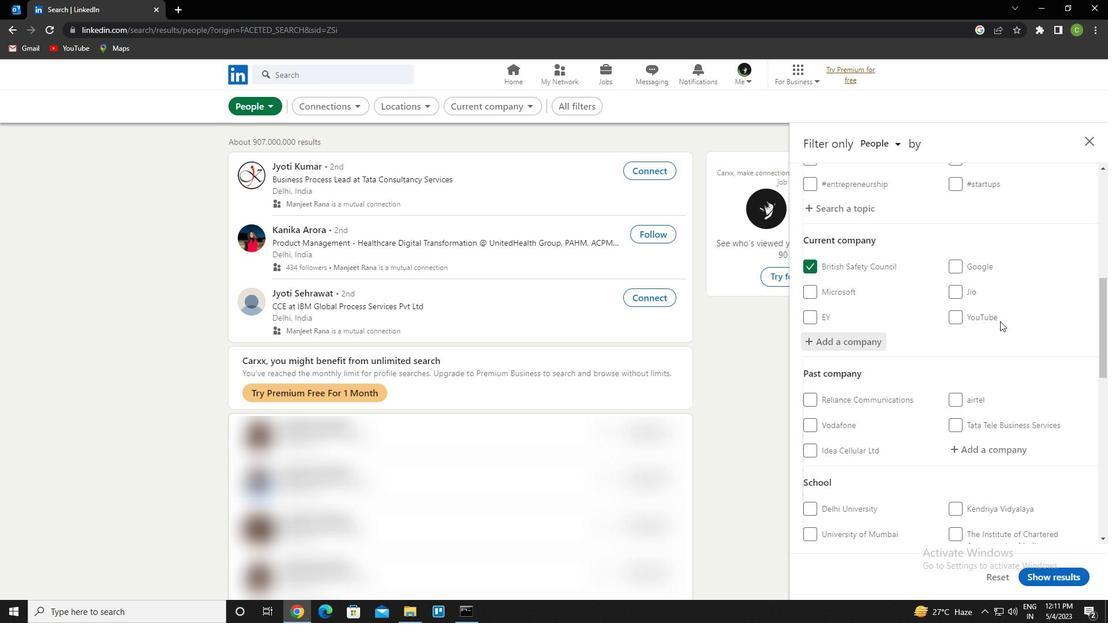 
Action: Mouse scrolled (1000, 321) with delta (0, 0)
Screenshot: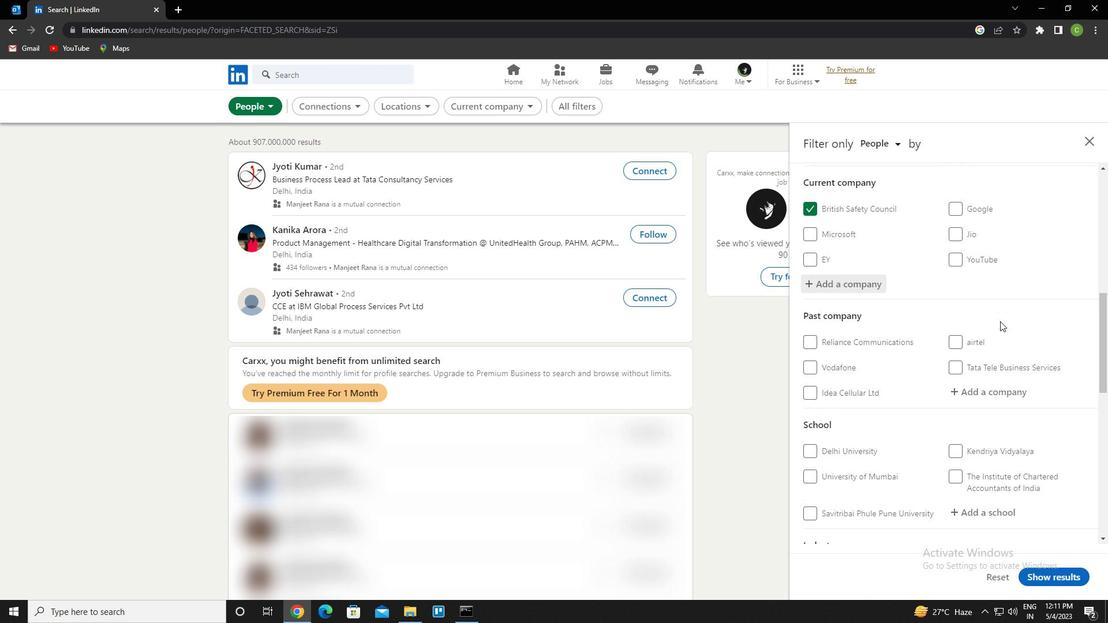 
Action: Mouse moved to (998, 334)
Screenshot: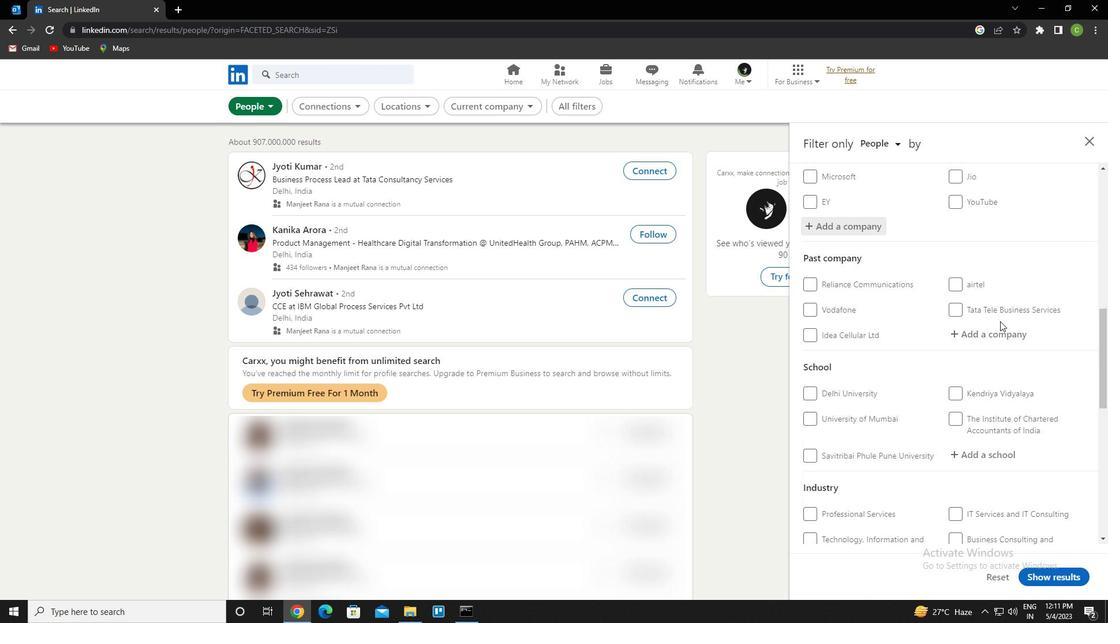 
Action: Mouse scrolled (998, 333) with delta (0, 0)
Screenshot: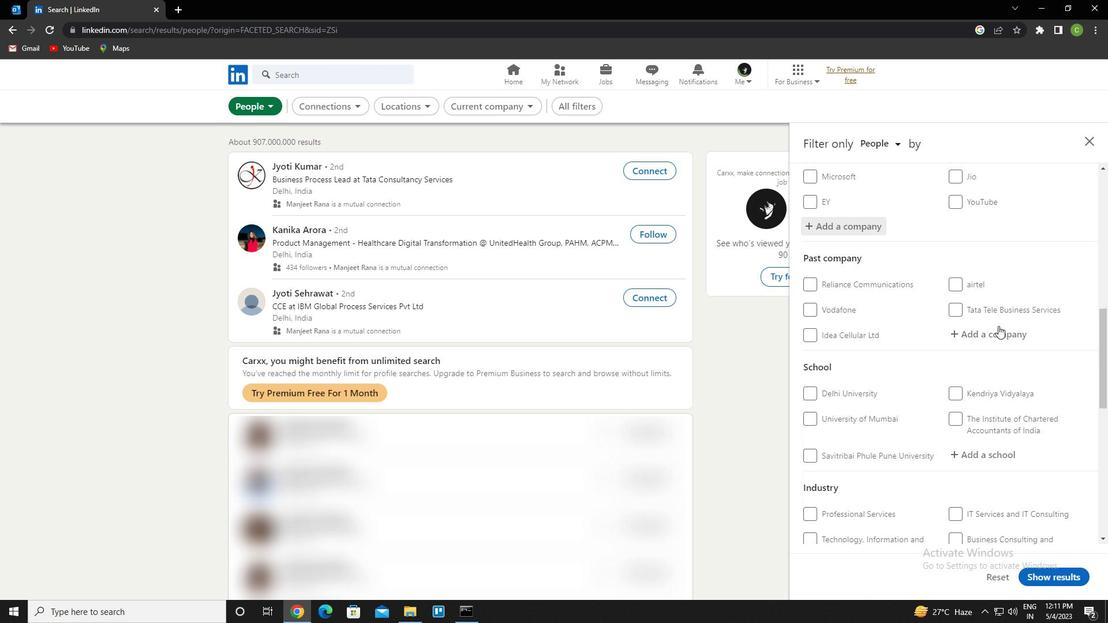 
Action: Mouse moved to (995, 397)
Screenshot: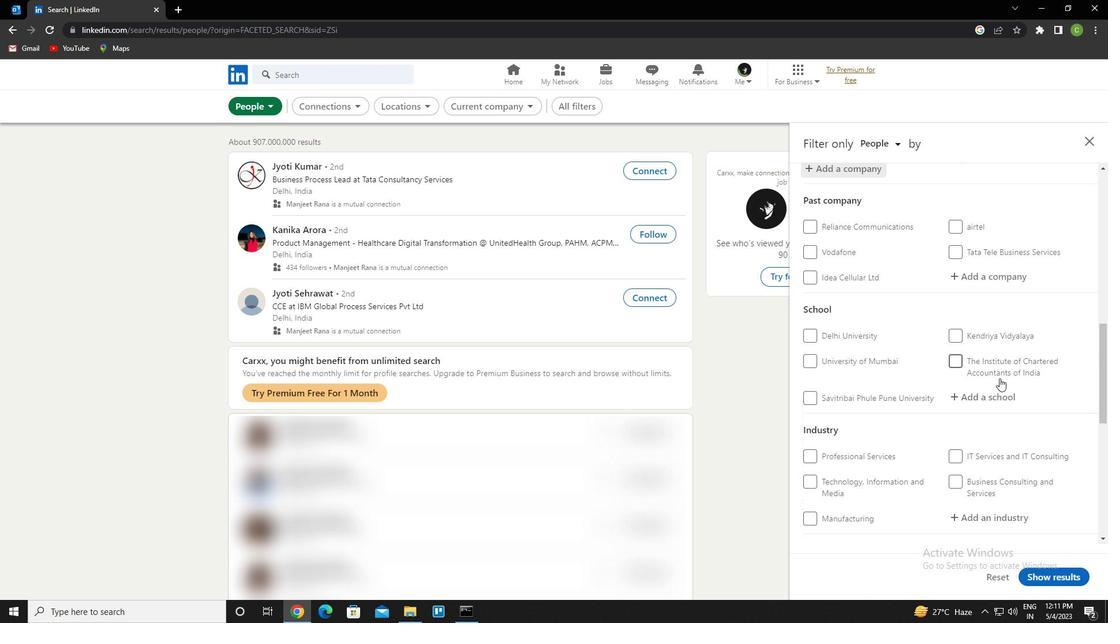 
Action: Mouse pressed left at (995, 397)
Screenshot: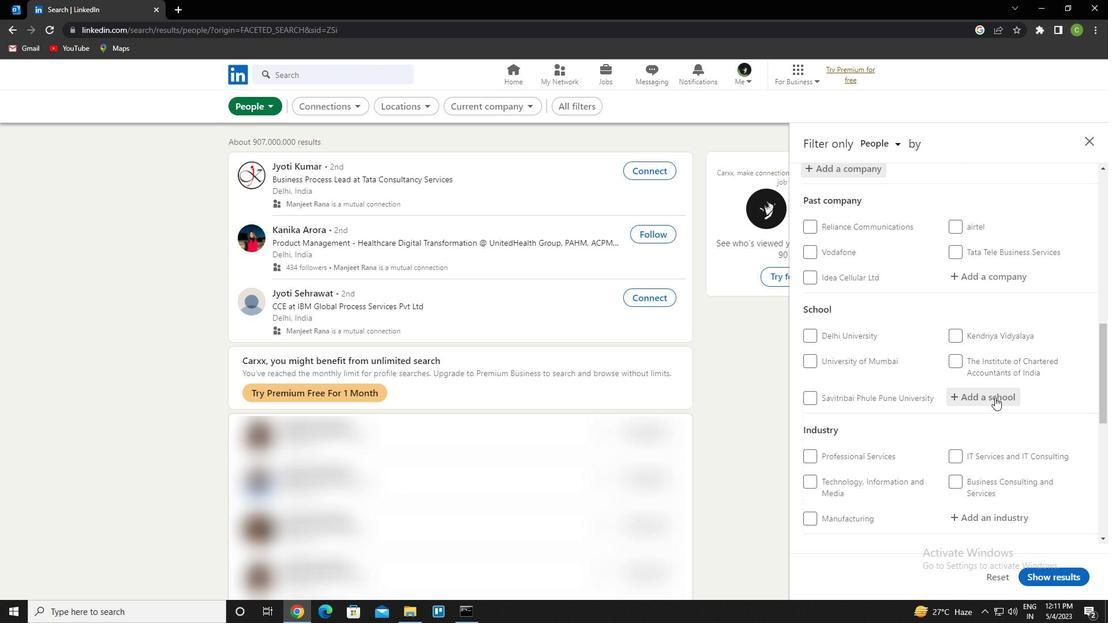 
Action: Mouse moved to (983, 392)
Screenshot: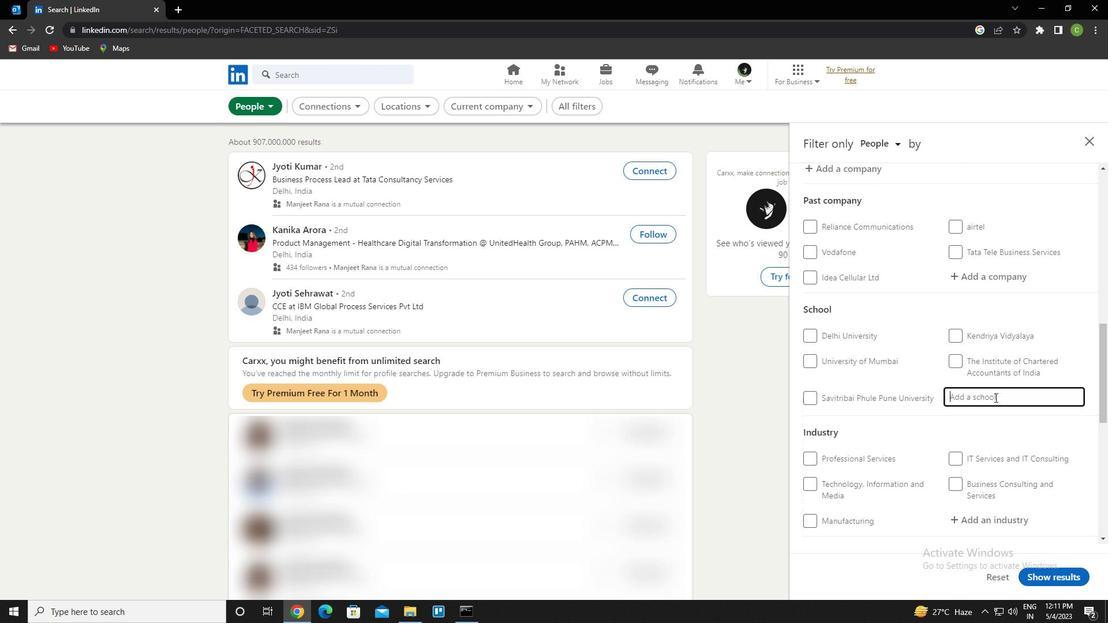 
Action: Key pressed <Key.caps_lock>c<Key.caps_lock>ambridge<Key.space>international<Key.space>school<Key.down><Key.enter>
Screenshot: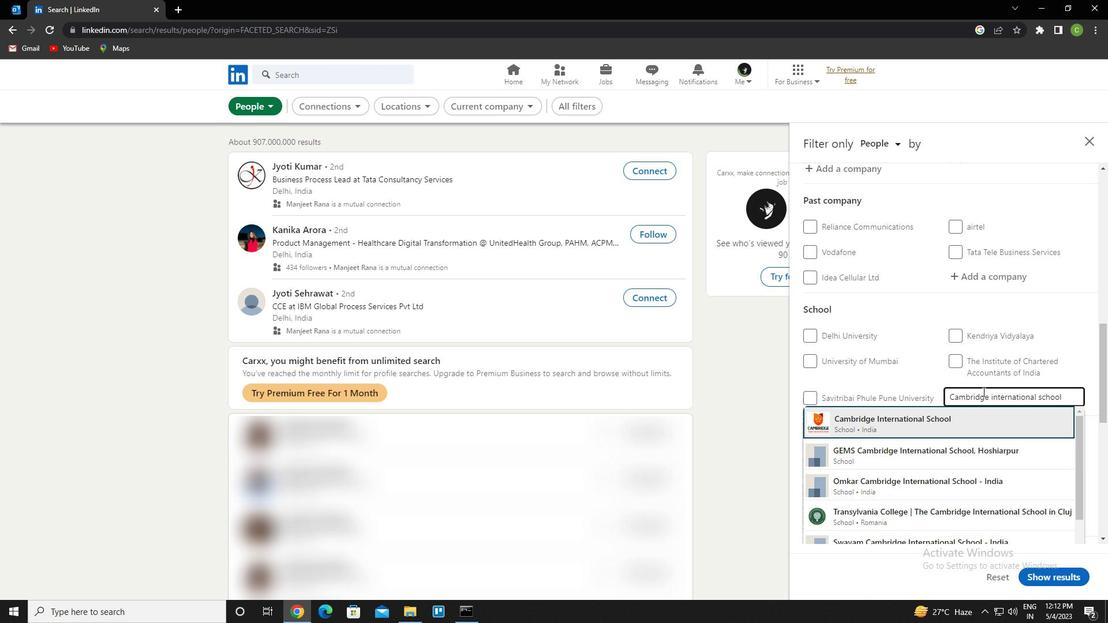 
Action: Mouse moved to (968, 406)
Screenshot: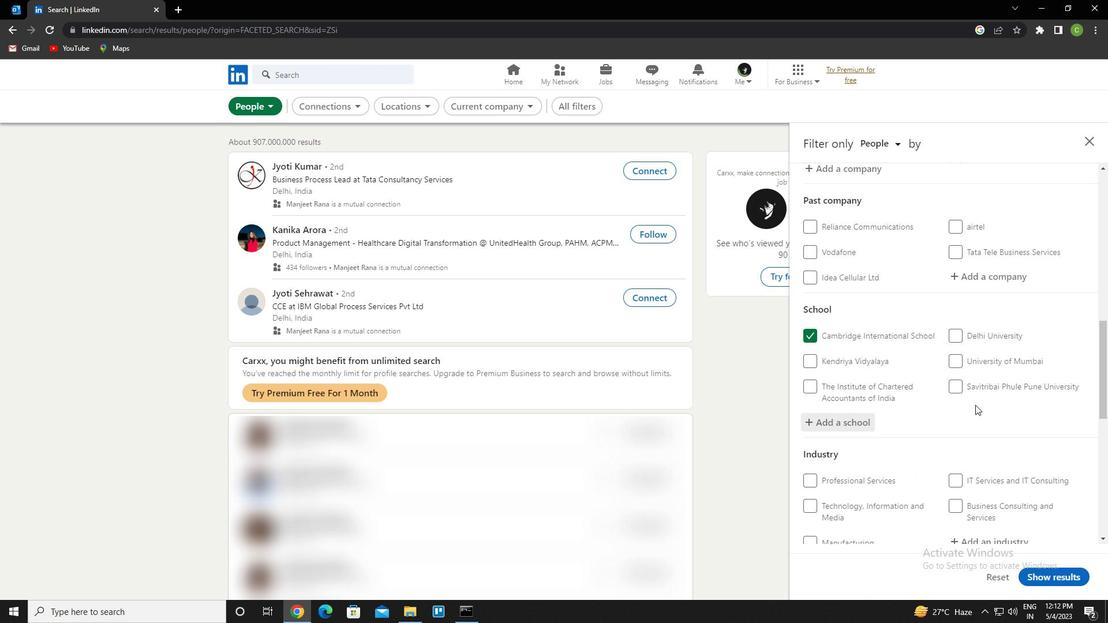 
Action: Mouse scrolled (968, 406) with delta (0, 0)
Screenshot: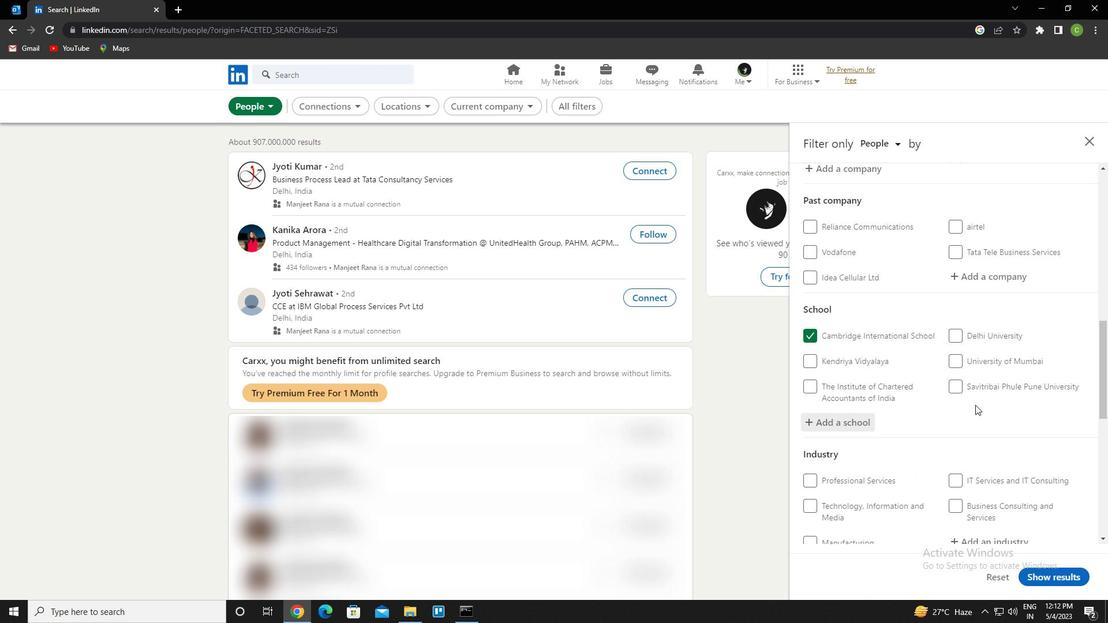 
Action: Mouse moved to (965, 406)
Screenshot: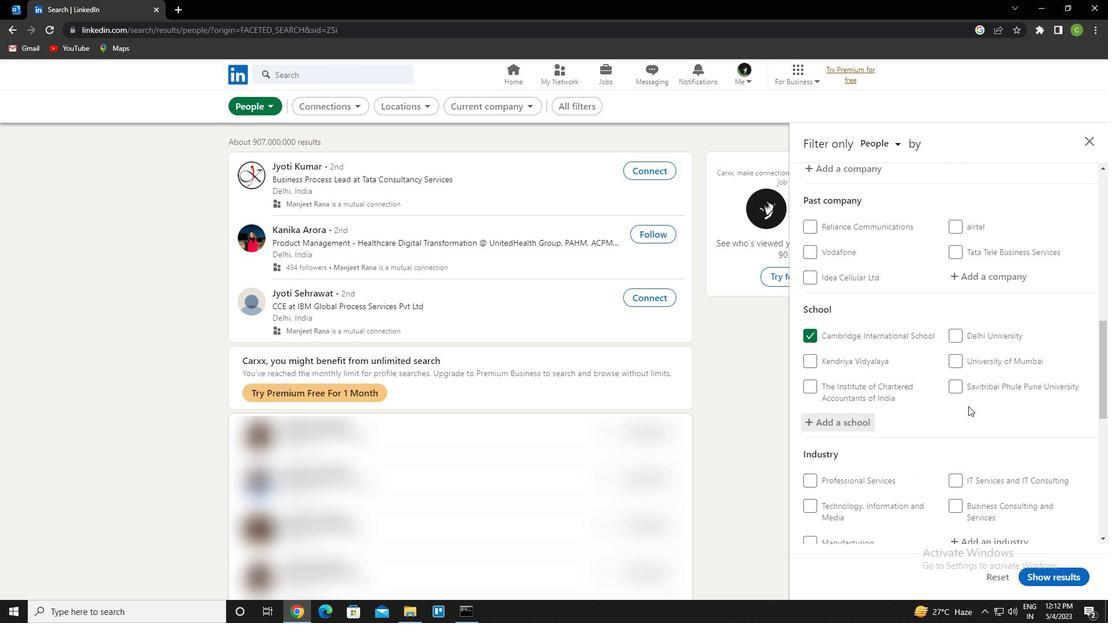 
Action: Mouse scrolled (965, 406) with delta (0, 0)
Screenshot: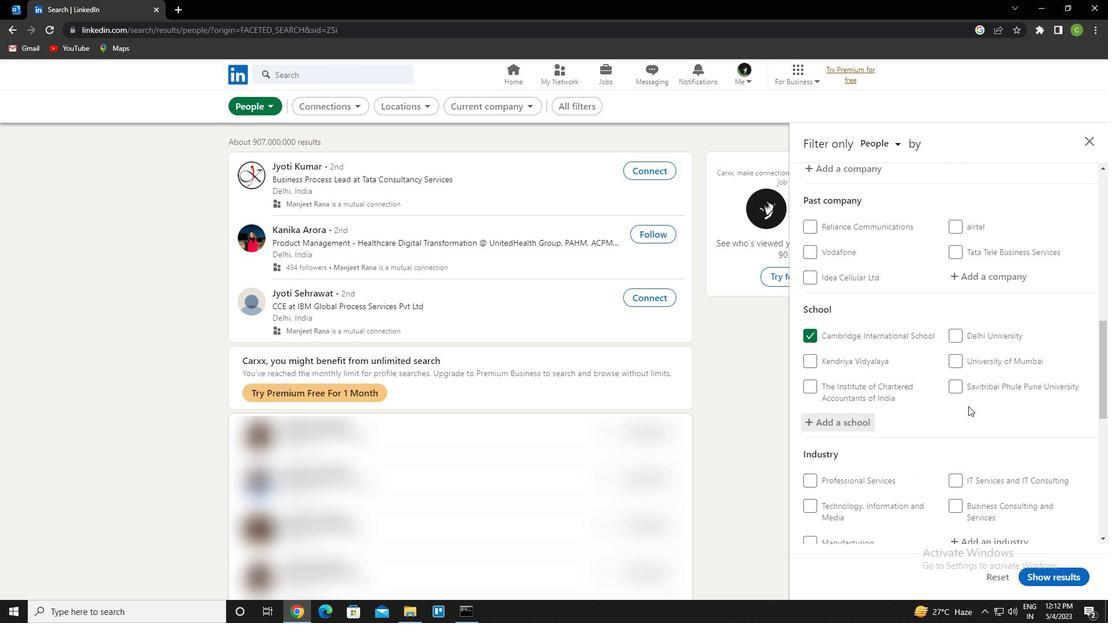 
Action: Mouse scrolled (965, 406) with delta (0, 0)
Screenshot: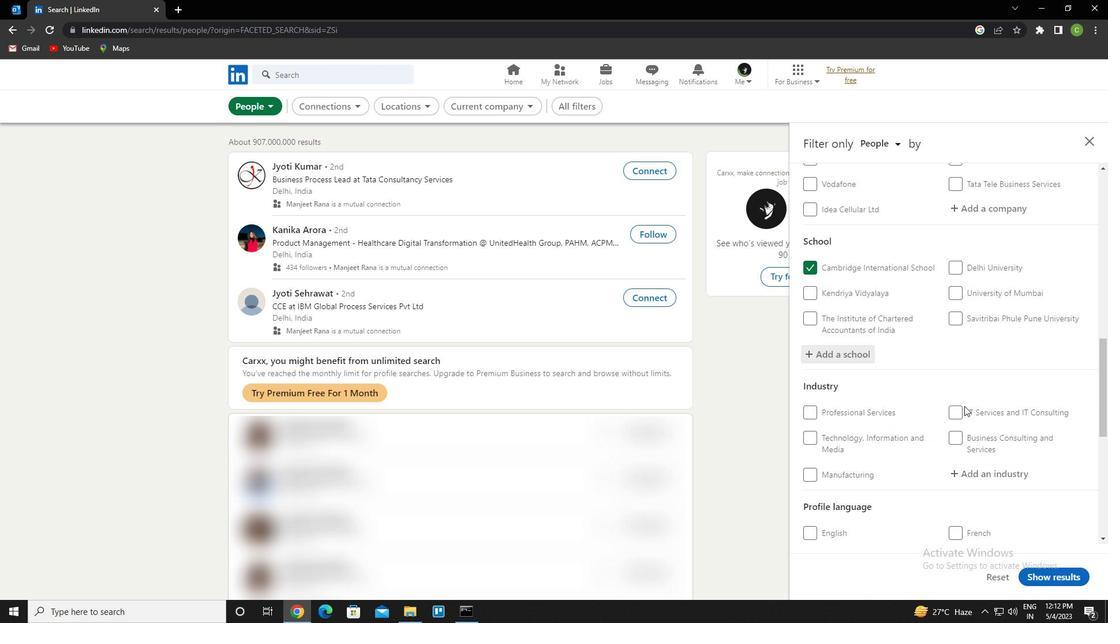 
Action: Mouse moved to (1013, 375)
Screenshot: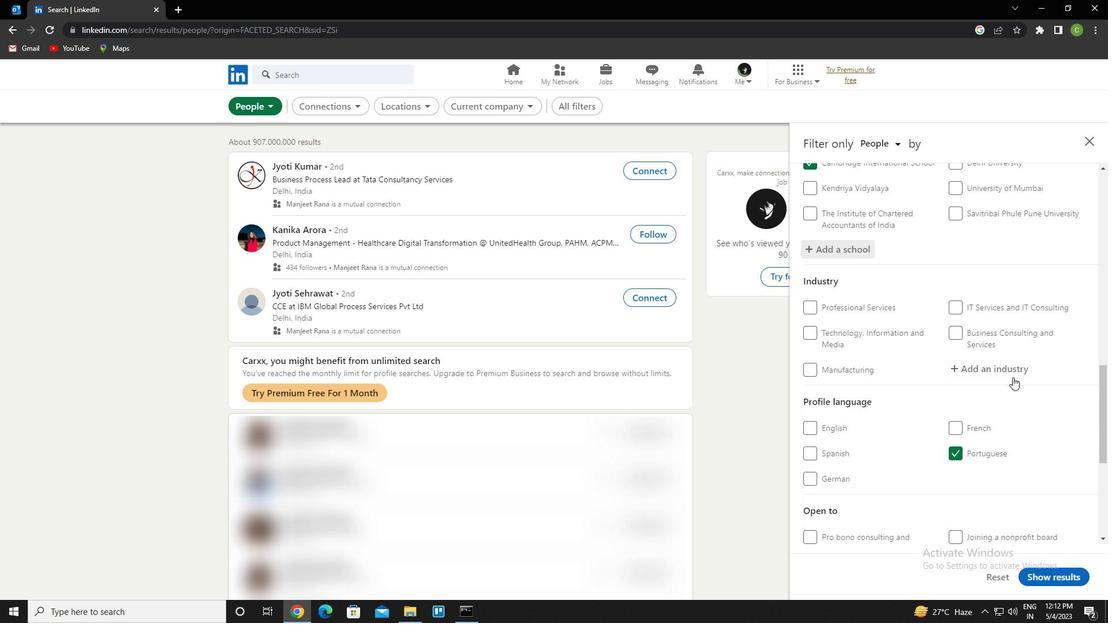 
Action: Mouse pressed left at (1013, 375)
Screenshot: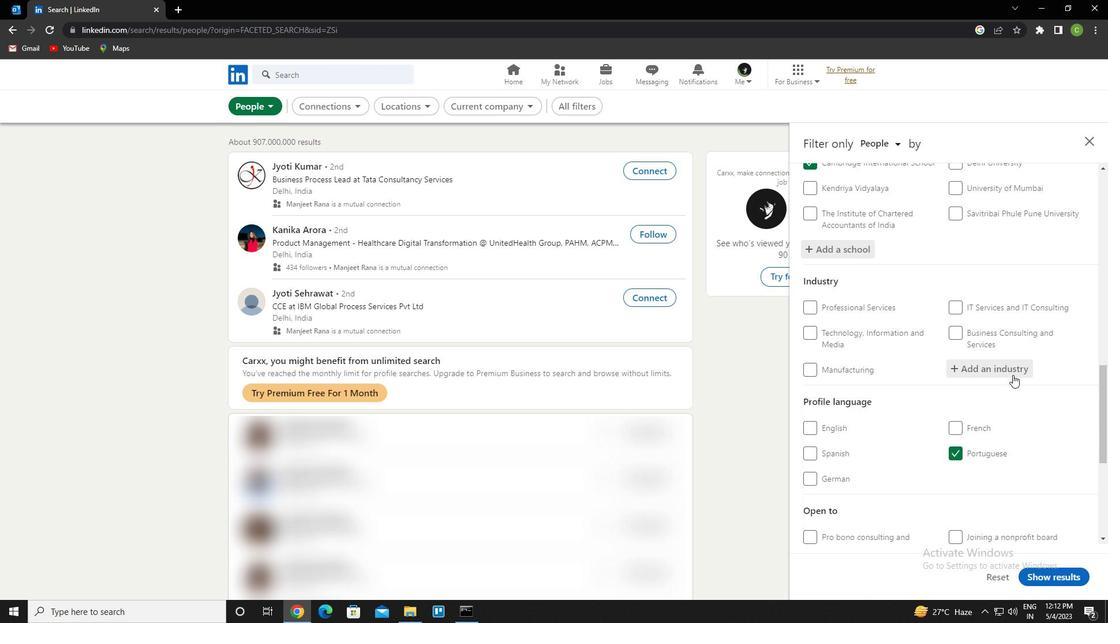 
Action: Key pressed <Key.caps_lock>
Screenshot: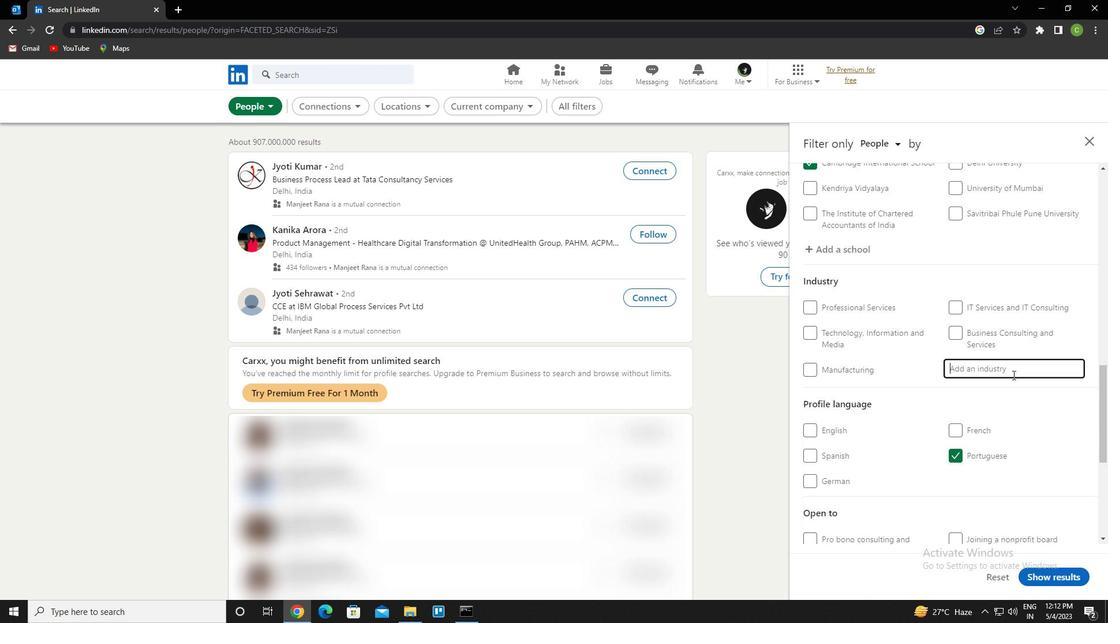 
Action: Mouse moved to (1004, 368)
Screenshot: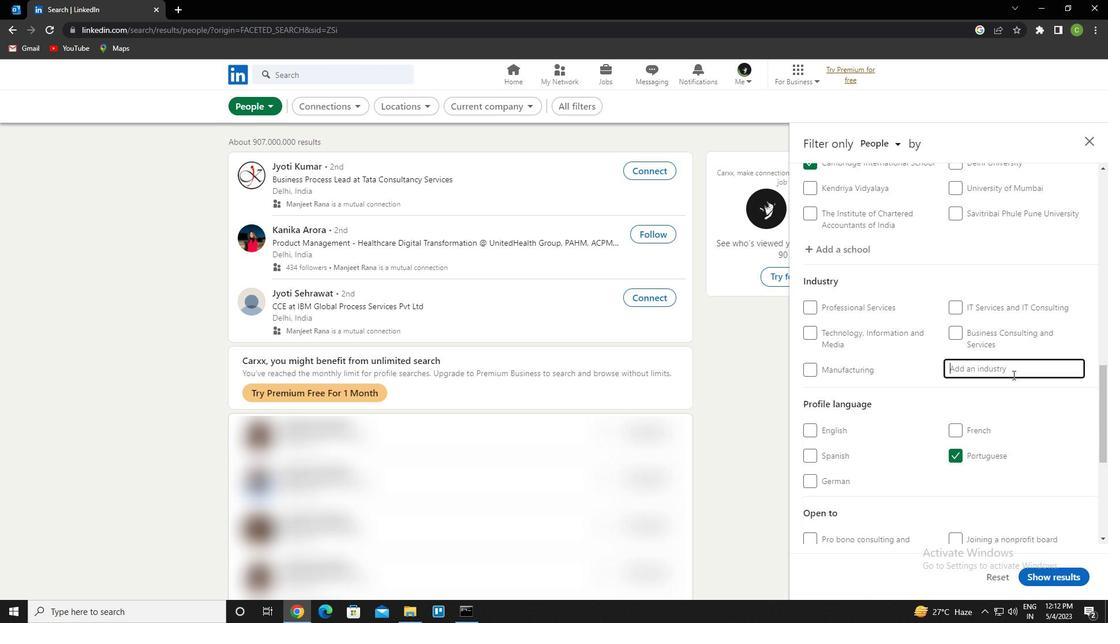 
Action: Key pressed c
Screenshot: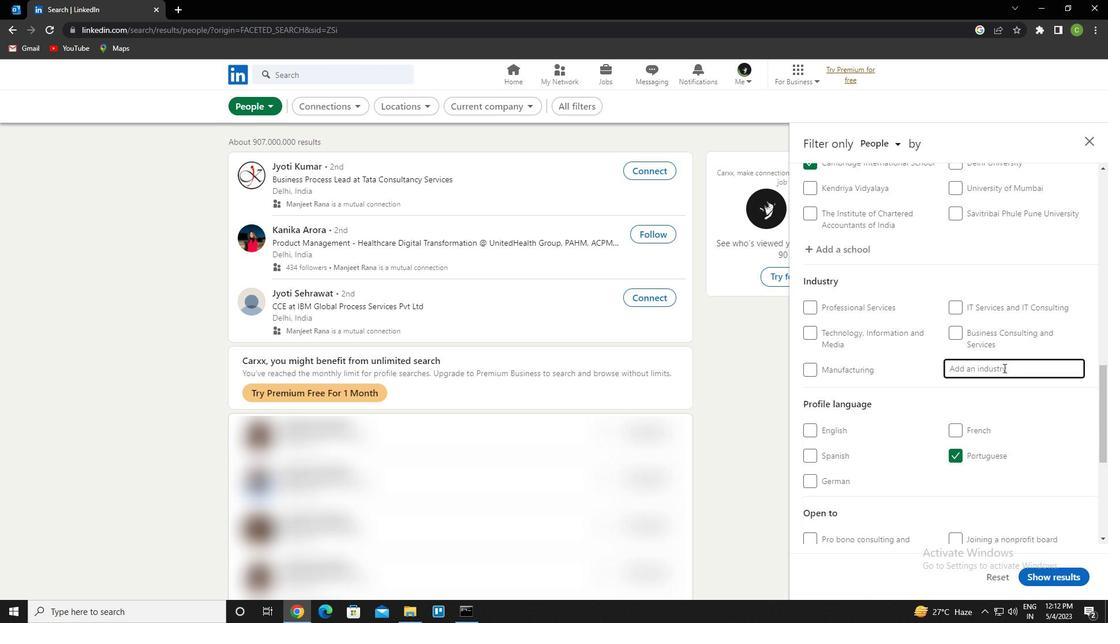 
Action: Mouse moved to (1003, 367)
Screenshot: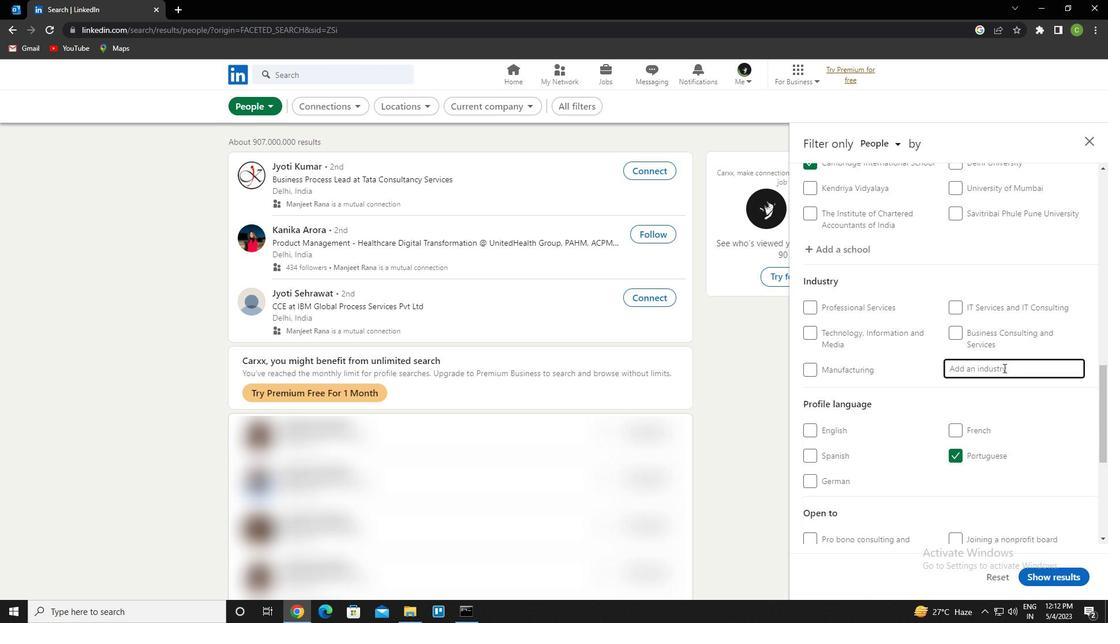 
Action: Key pressed <Key.caps_lock>ommercial<Key.space>and<Key.space>industrial<Key.space>machinery<Key.down><Key.enter>
Screenshot: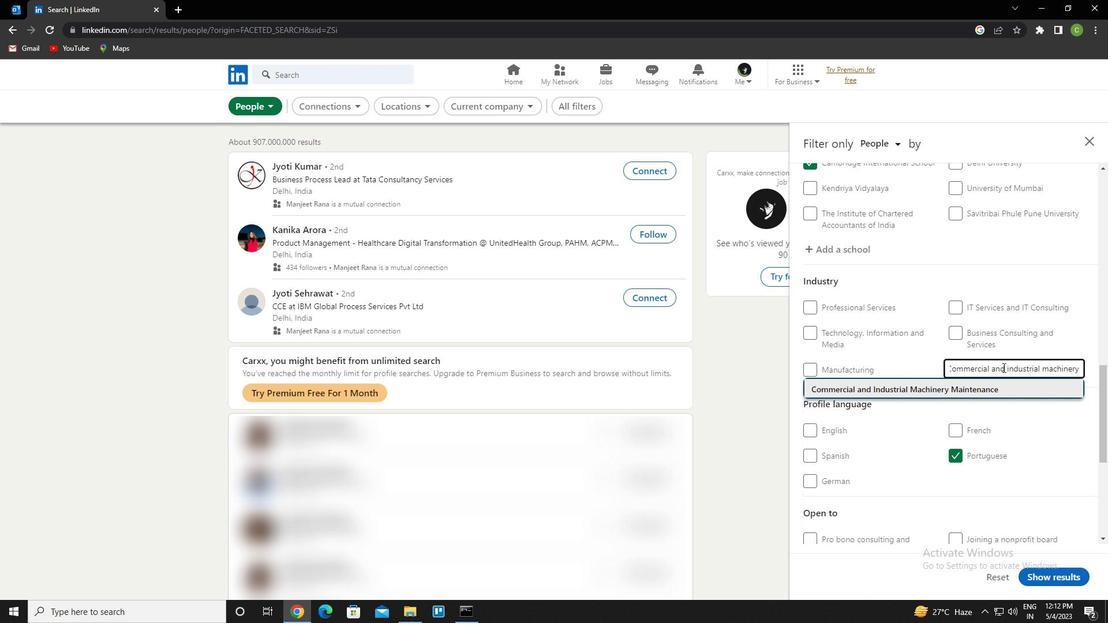 
Action: Mouse scrolled (1003, 367) with delta (0, 0)
Screenshot: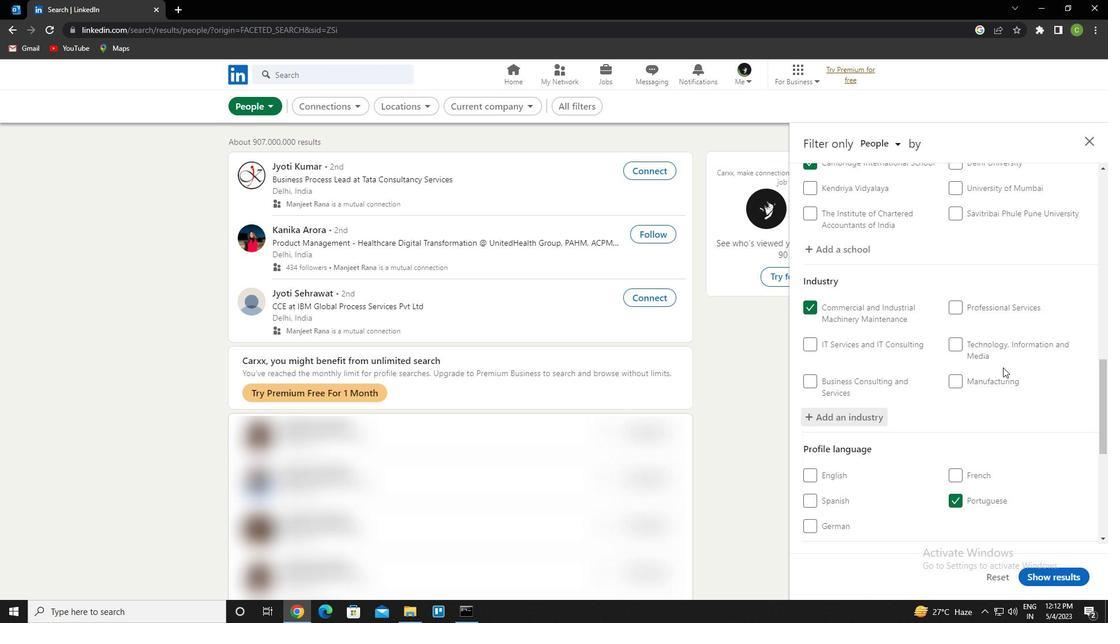 
Action: Mouse scrolled (1003, 367) with delta (0, 0)
Screenshot: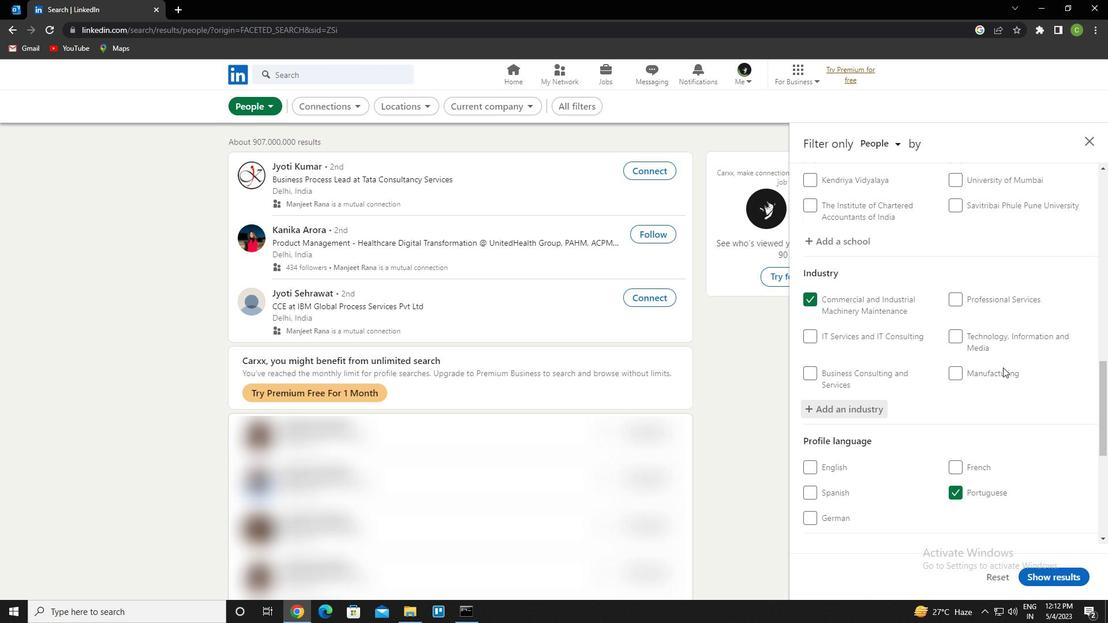 
Action: Mouse scrolled (1003, 367) with delta (0, 0)
Screenshot: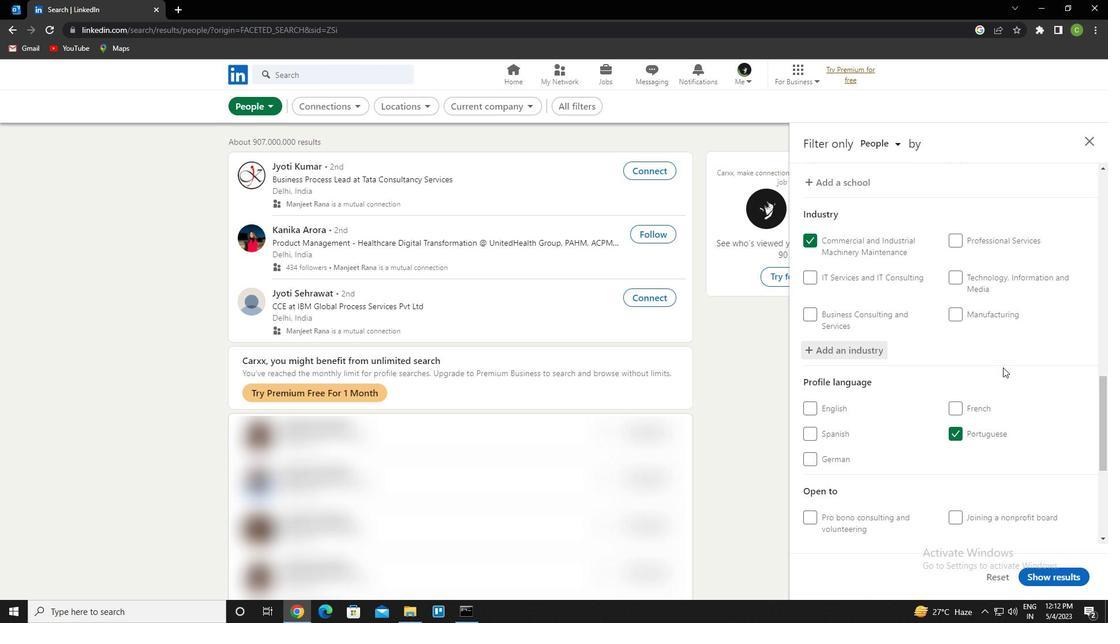 
Action: Mouse scrolled (1003, 367) with delta (0, 0)
Screenshot: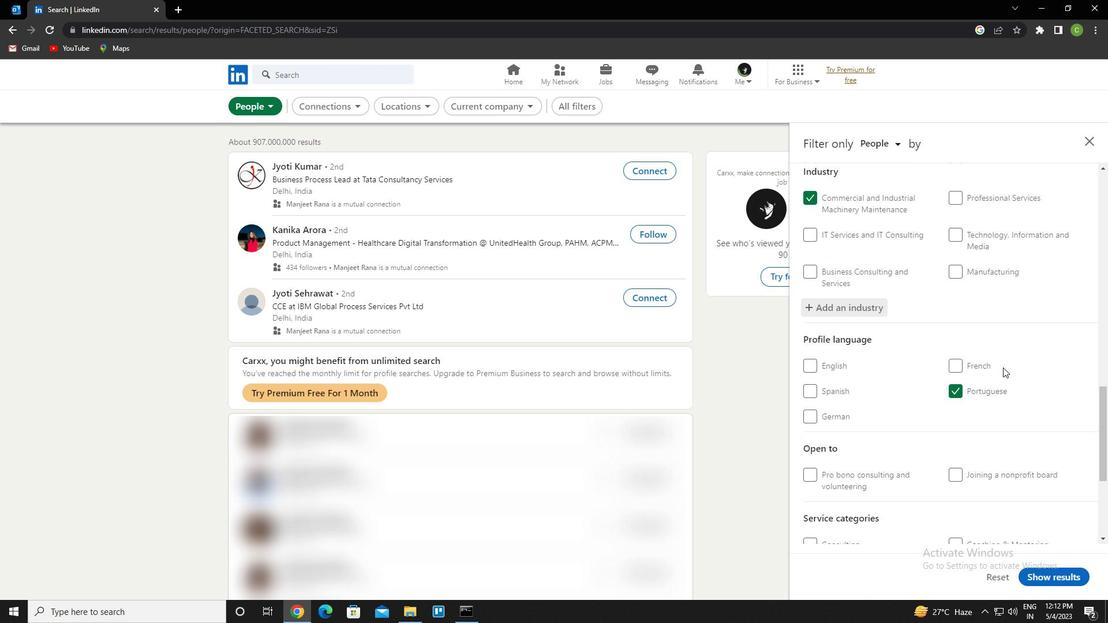 
Action: Mouse scrolled (1003, 367) with delta (0, 0)
Screenshot: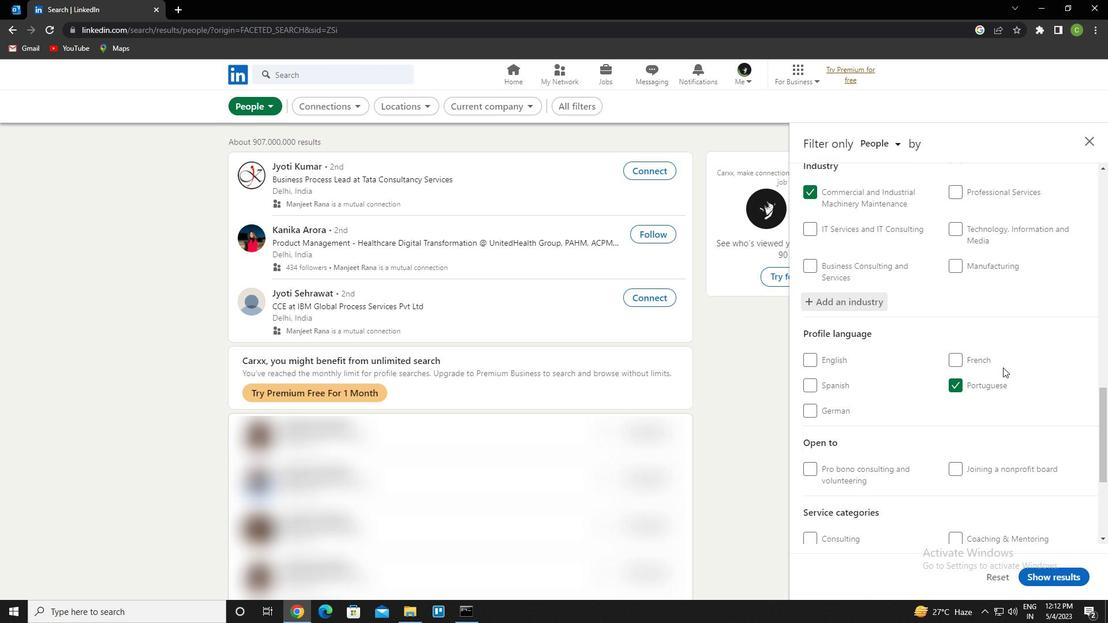 
Action: Mouse moved to (991, 409)
Screenshot: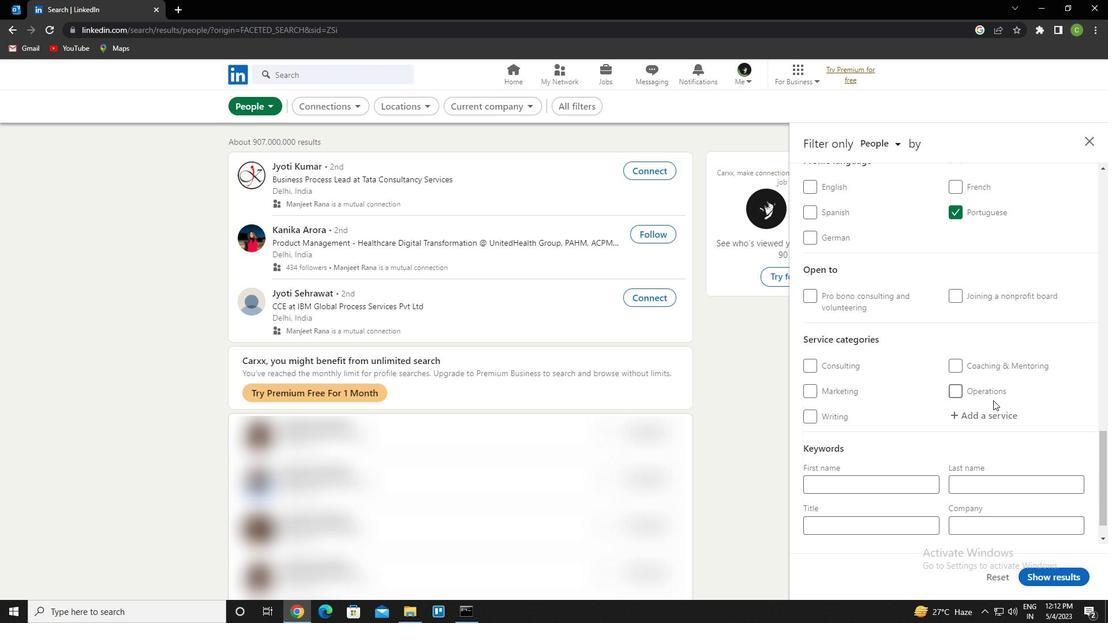 
Action: Mouse pressed left at (991, 409)
Screenshot: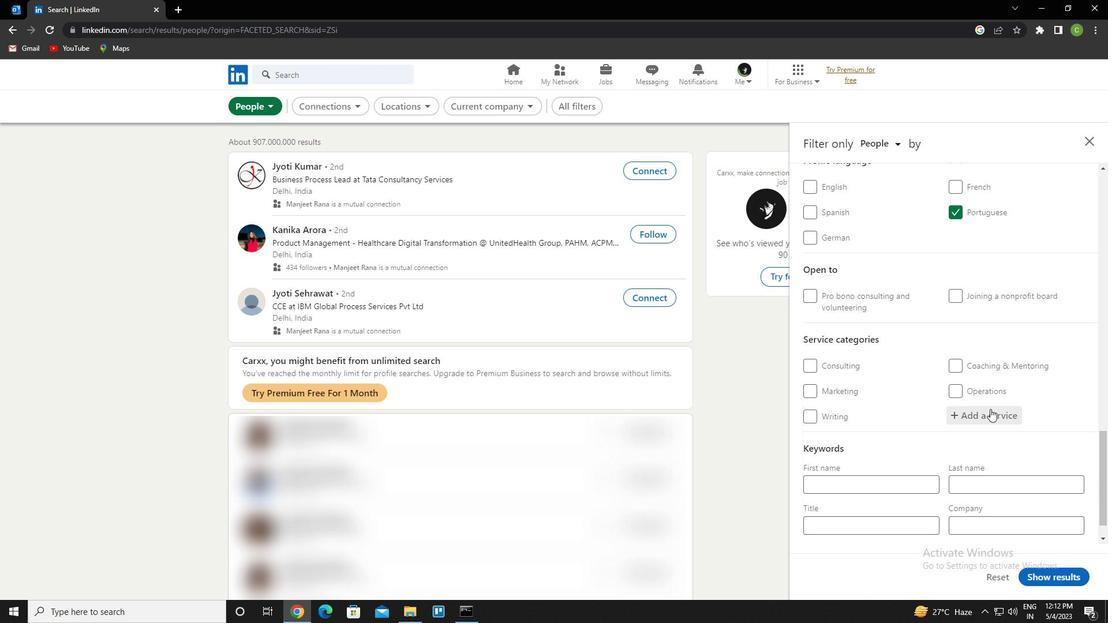 
Action: Key pressed <Key.caps_lock>h<Key.caps_lock>uman<Key.space>resources<Key.down><Key.enter>
Screenshot: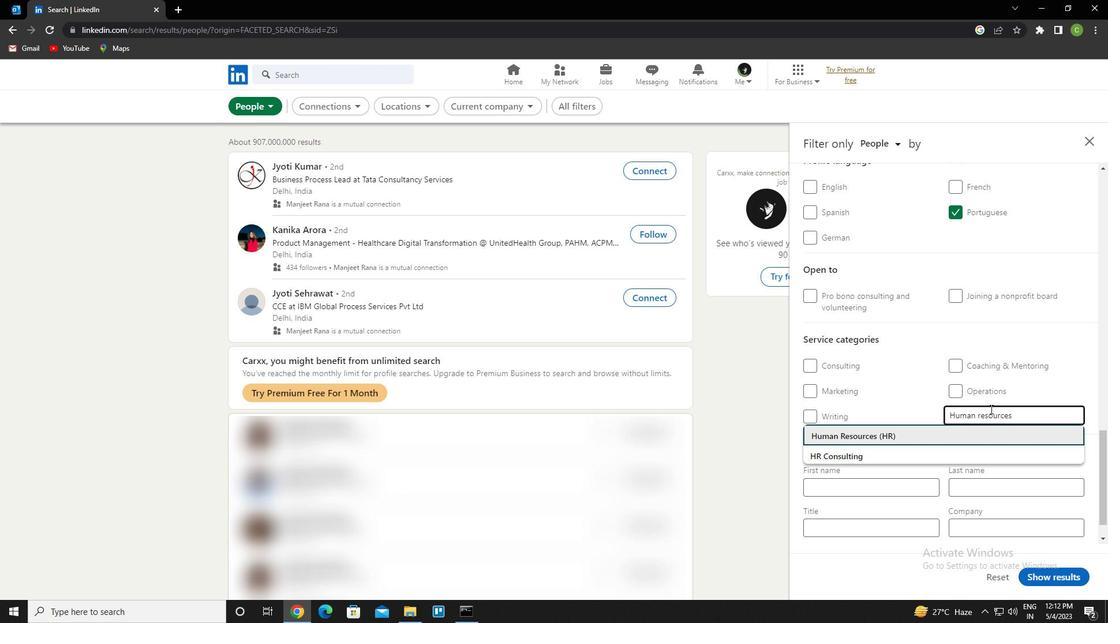 
Action: Mouse moved to (968, 422)
Screenshot: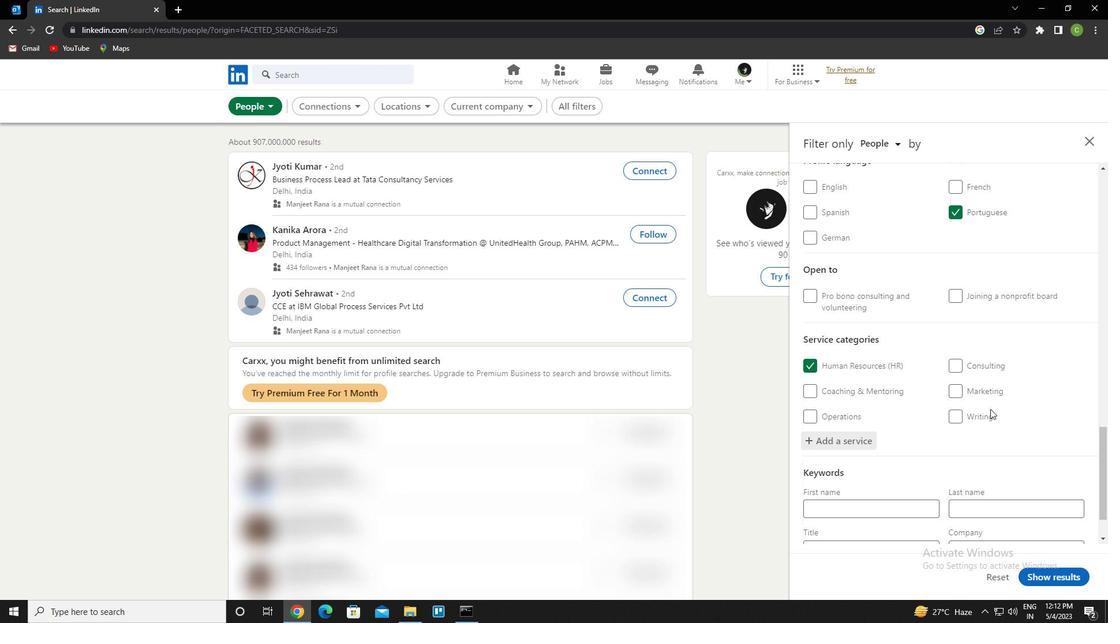 
Action: Mouse scrolled (968, 421) with delta (0, 0)
Screenshot: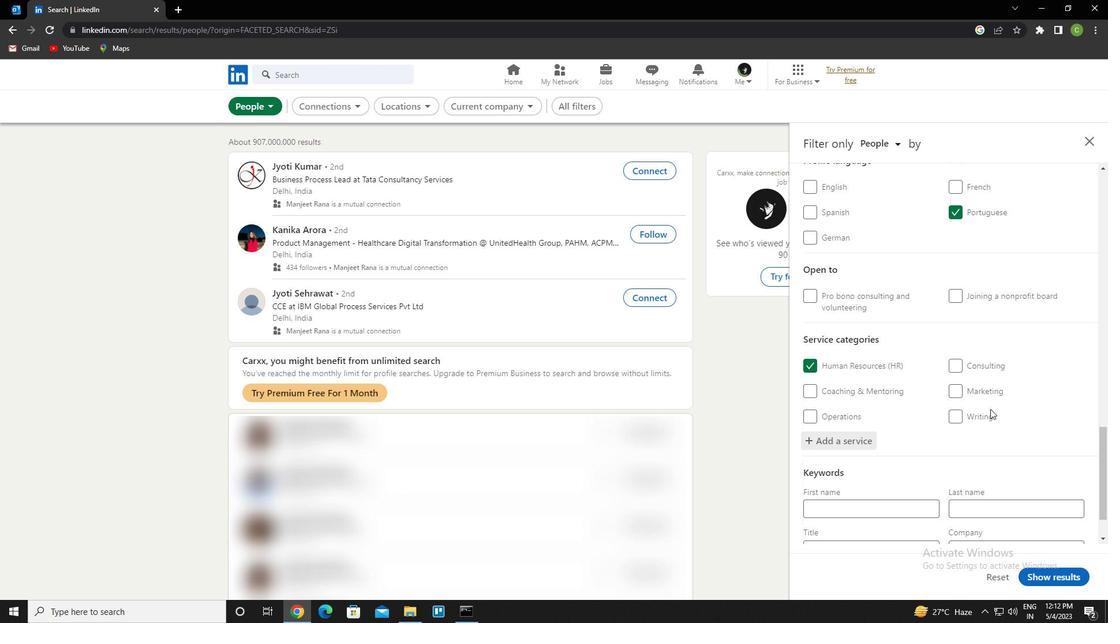 
Action: Mouse moved to (958, 437)
Screenshot: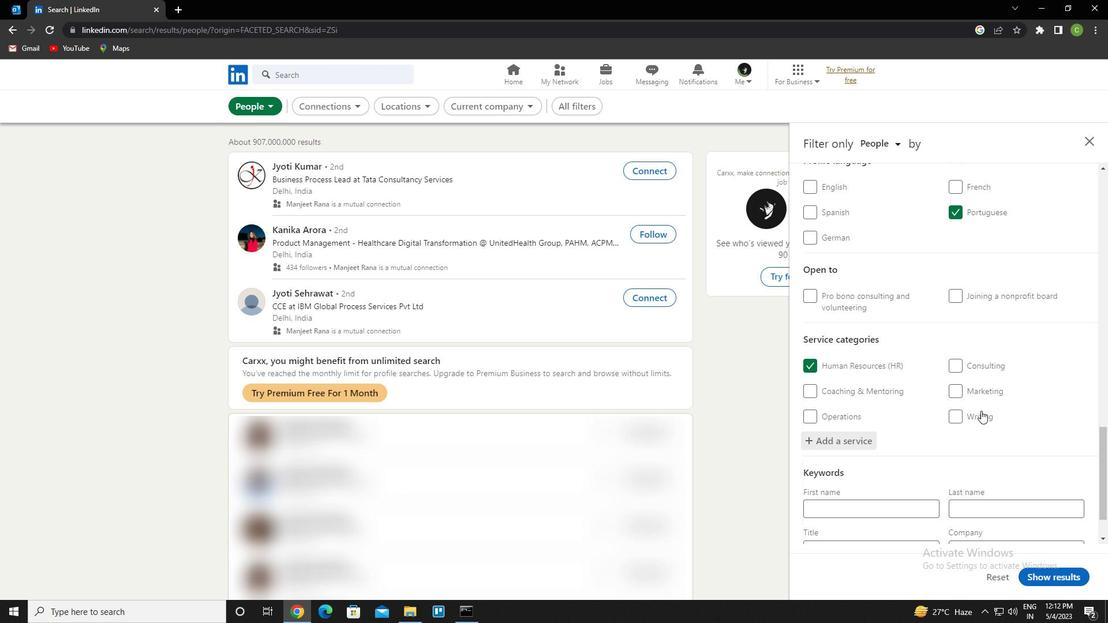 
Action: Mouse scrolled (958, 436) with delta (0, 0)
Screenshot: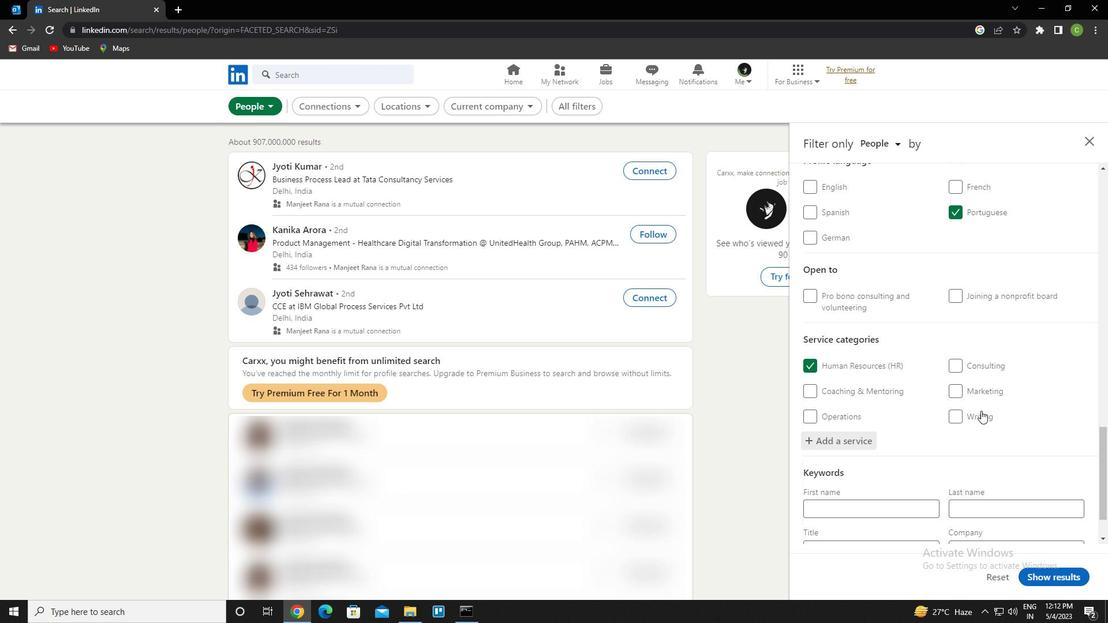 
Action: Mouse moved to (955, 438)
Screenshot: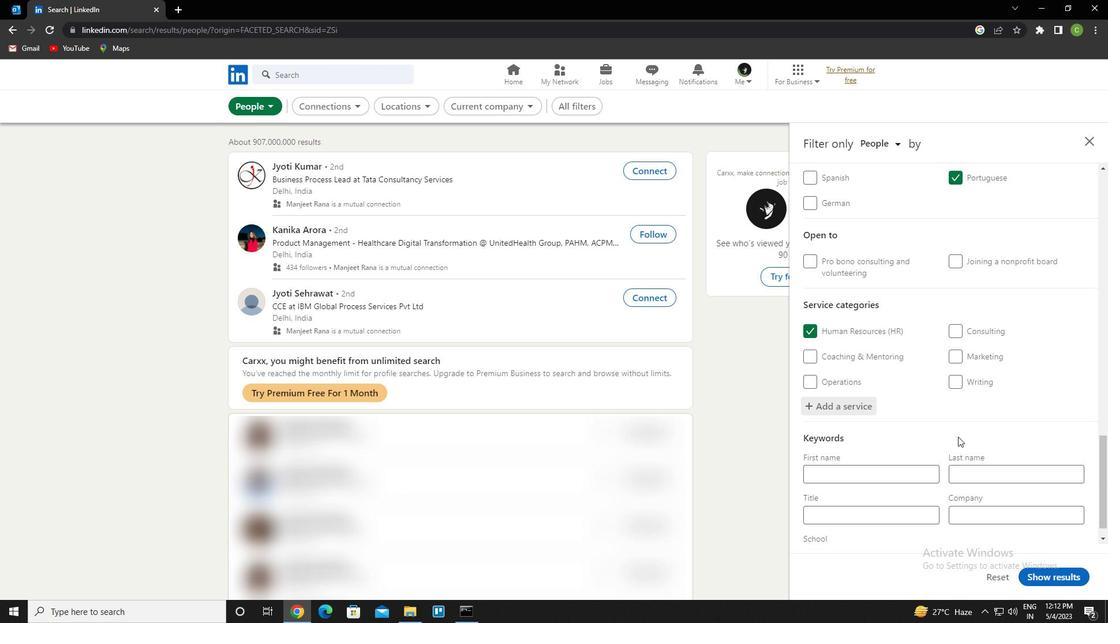 
Action: Mouse scrolled (955, 437) with delta (0, 0)
Screenshot: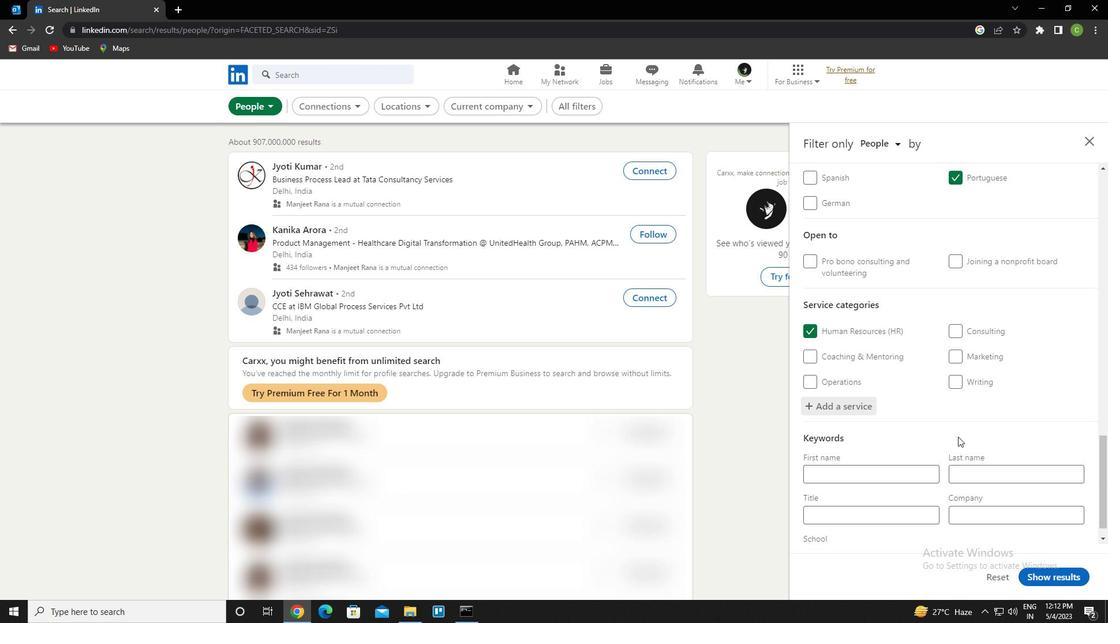
Action: Mouse scrolled (955, 437) with delta (0, 0)
Screenshot: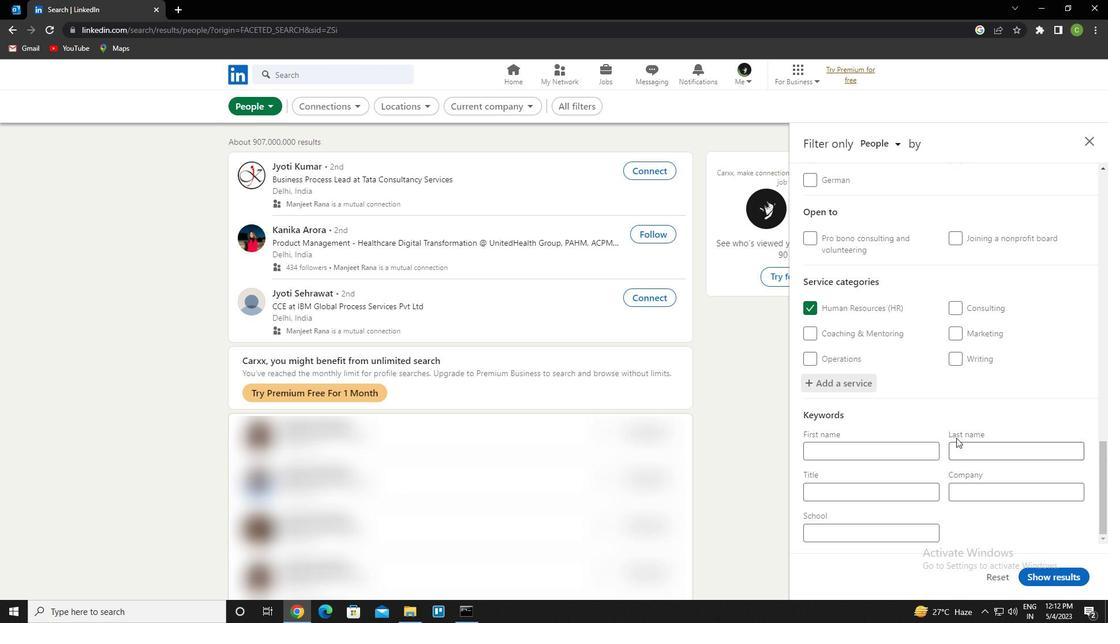 
Action: Mouse moved to (879, 492)
Screenshot: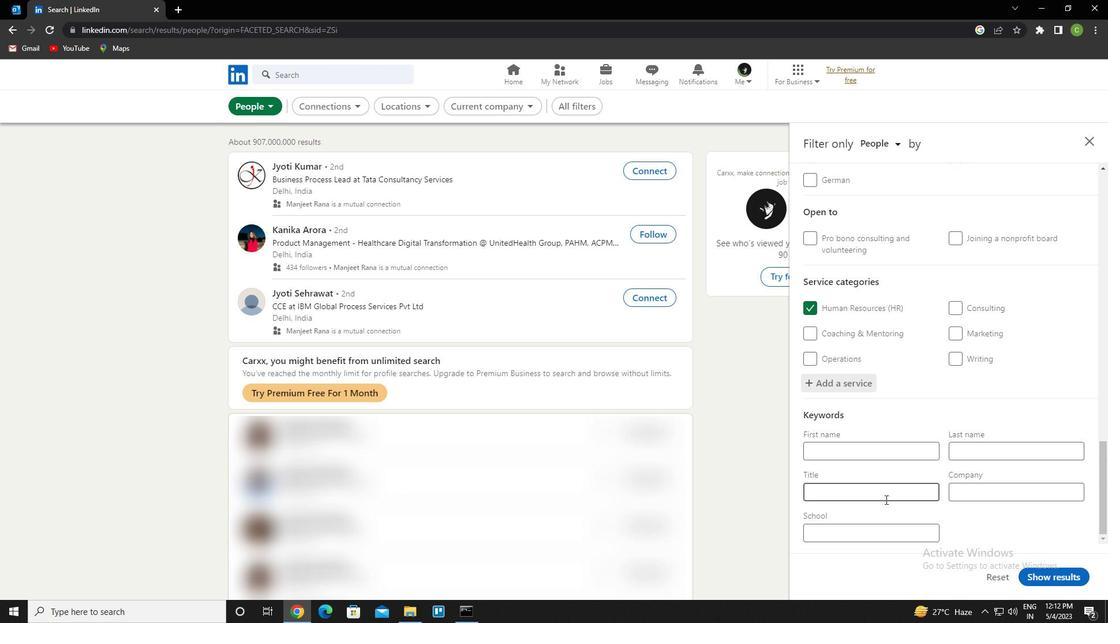 
Action: Mouse pressed left at (879, 492)
Screenshot: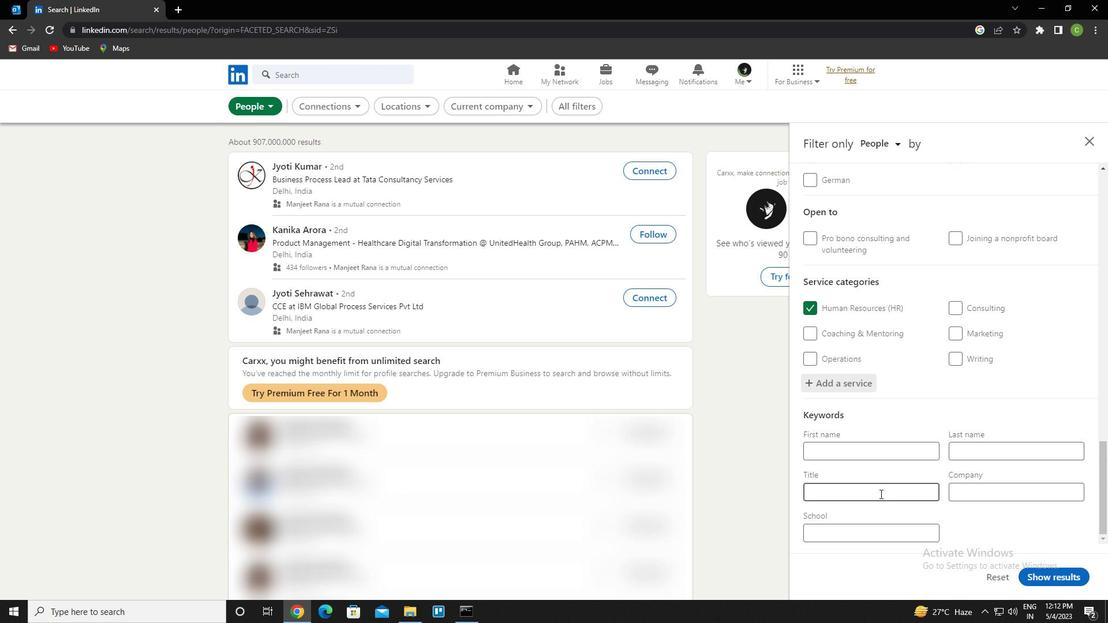 
Action: Mouse moved to (874, 484)
Screenshot: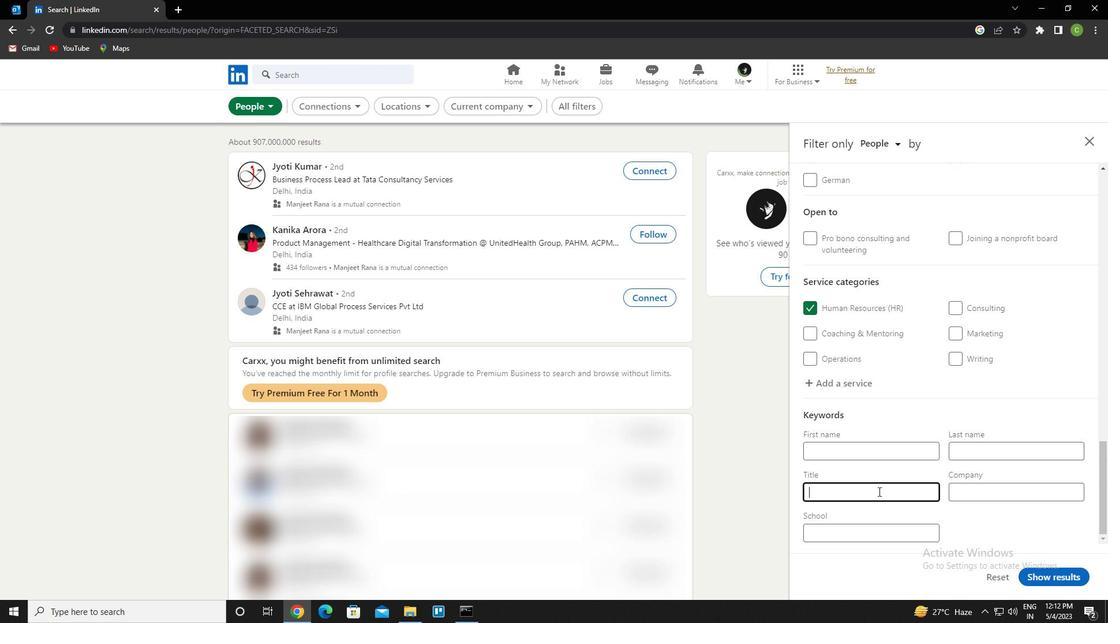
Action: Key pressed <Key.caps_lock>m<Key.caps_lock>entor
Screenshot: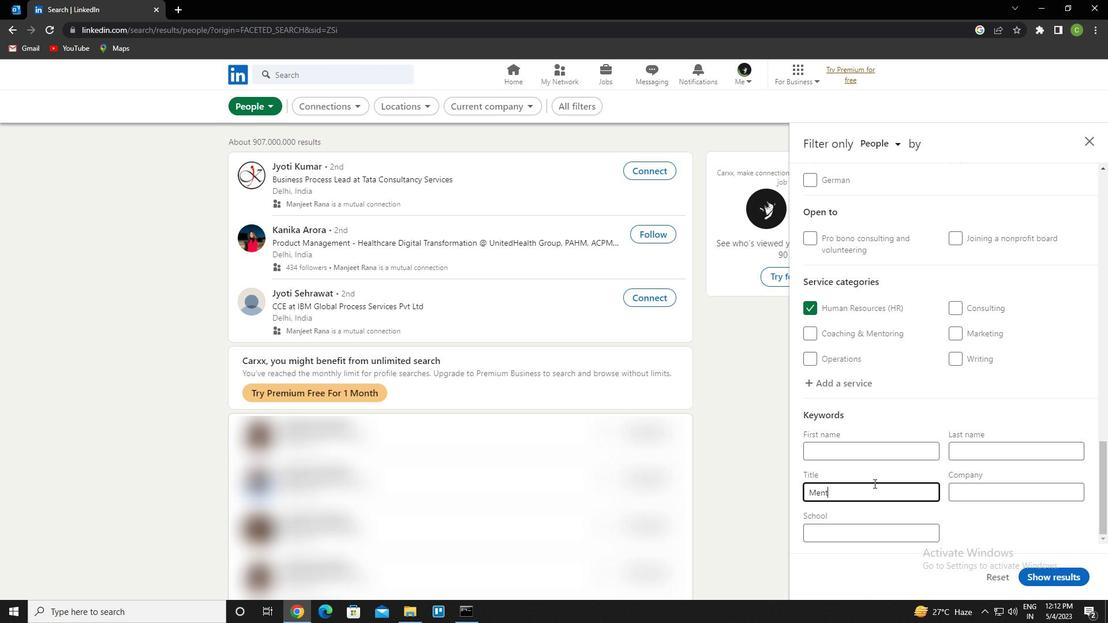 
Action: Mouse moved to (1069, 581)
Screenshot: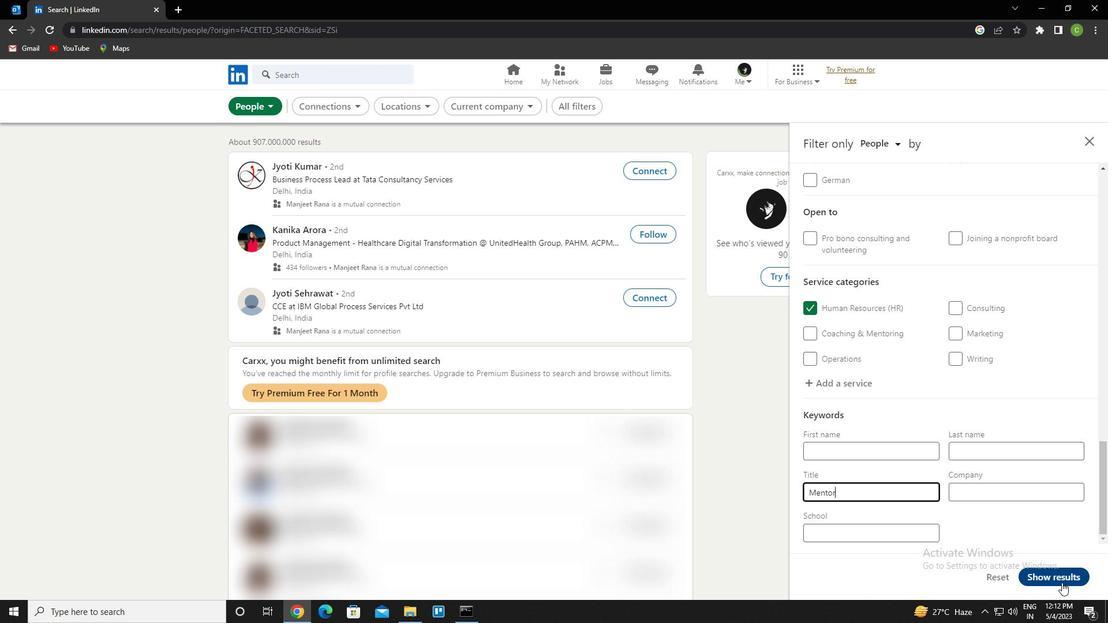 
Action: Mouse pressed left at (1069, 581)
Screenshot: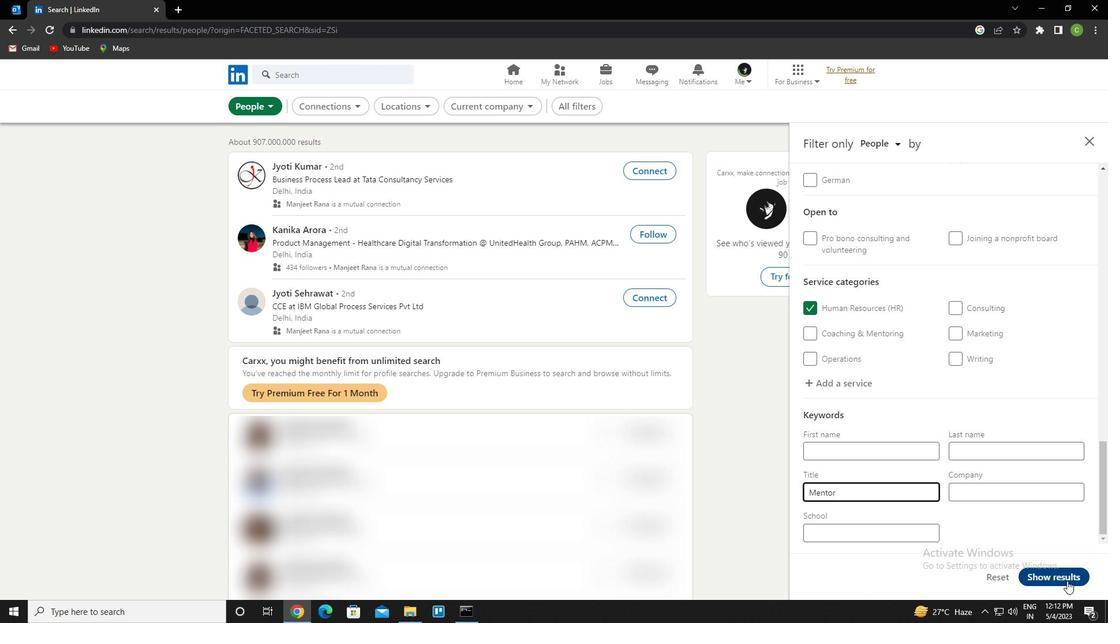 
Action: Mouse moved to (524, 562)
Screenshot: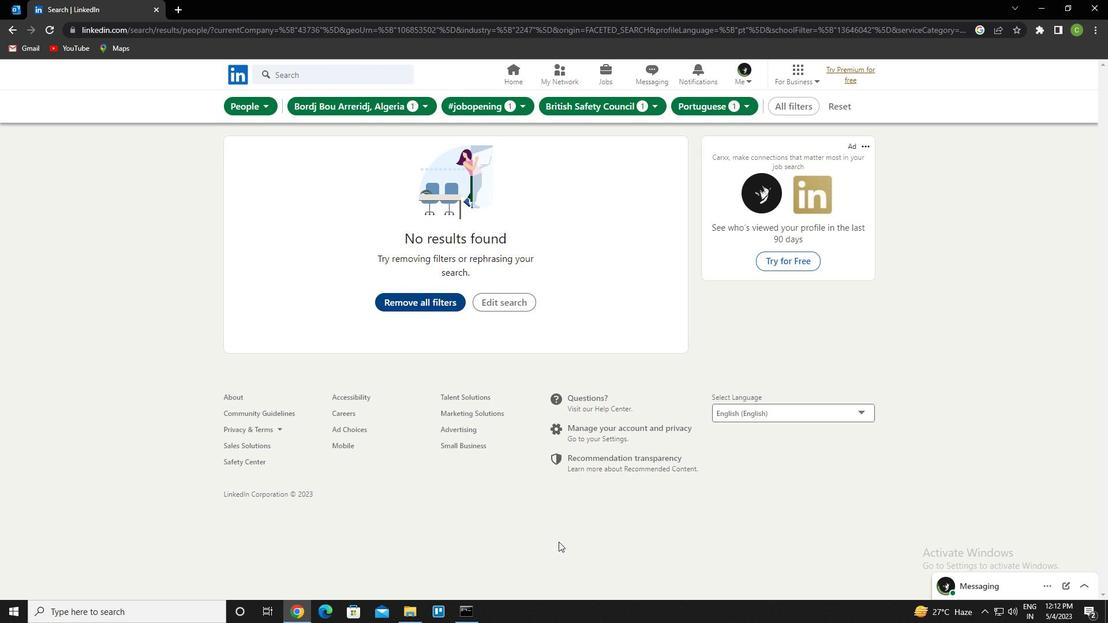
